 Task: Search one way flight ticket for 3 adults, 3 children in premium economy from San Diego: San Diego International Airport (lindbergh Field) to New Bern: Coastal Carolina Regional Airport (was Craven County Regional) on 5-4-2023. Choice of flights is Frontier. Price is upto 99000. Outbound departure time preference is 12:30.
Action: Mouse moved to (330, 311)
Screenshot: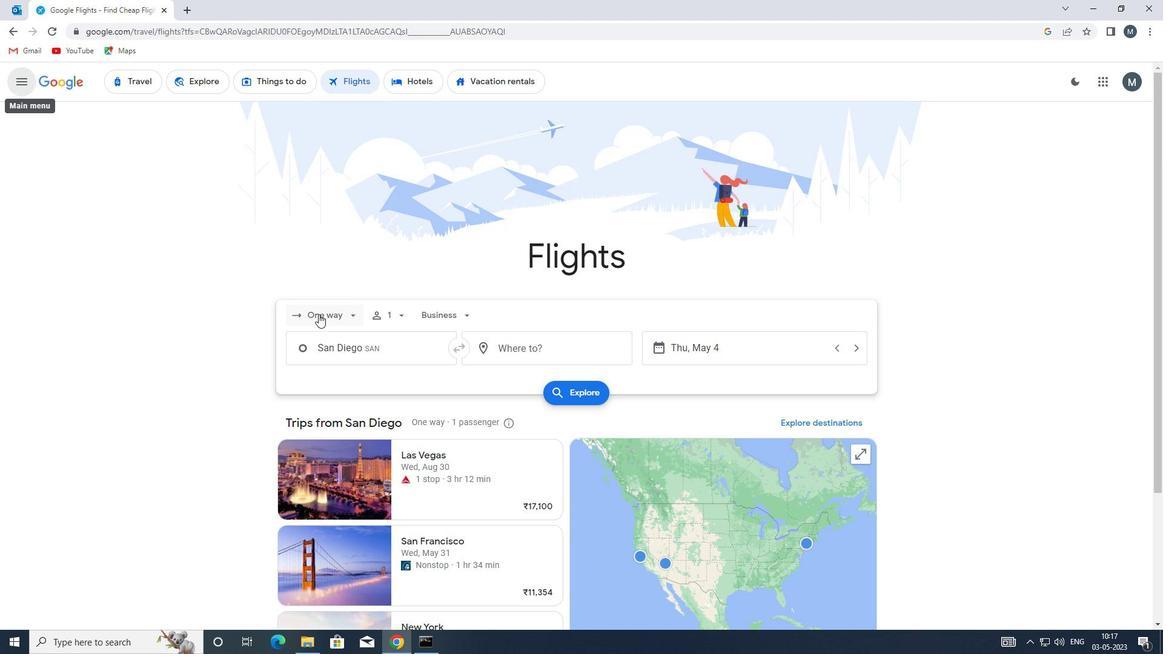 
Action: Mouse pressed left at (330, 311)
Screenshot: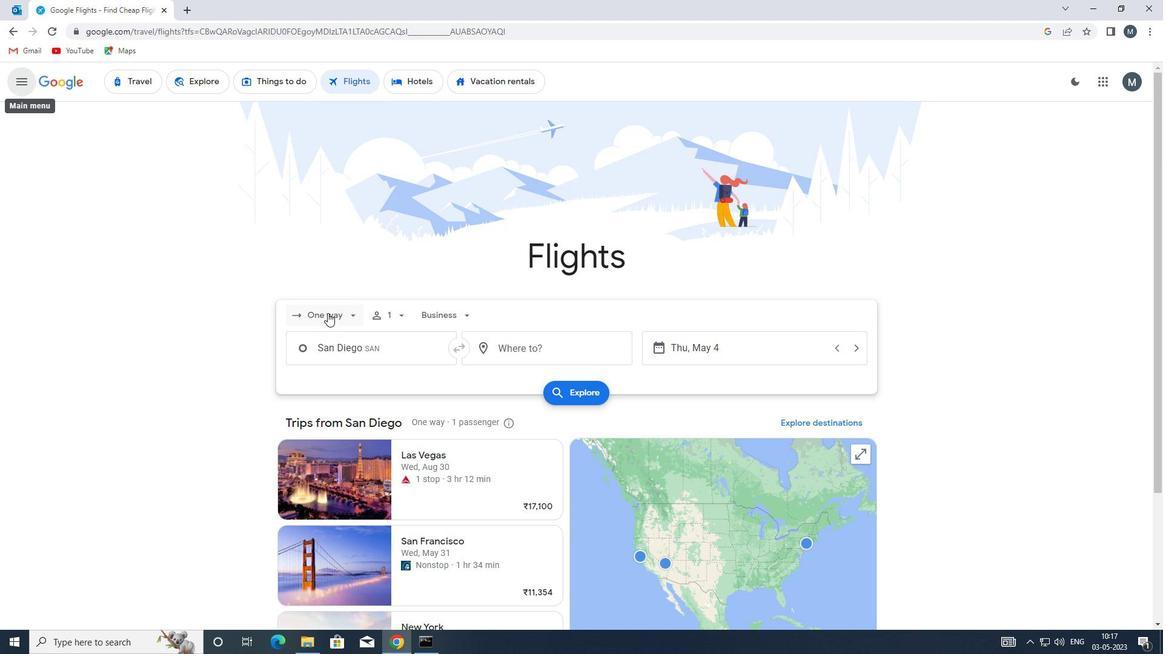 
Action: Mouse moved to (348, 371)
Screenshot: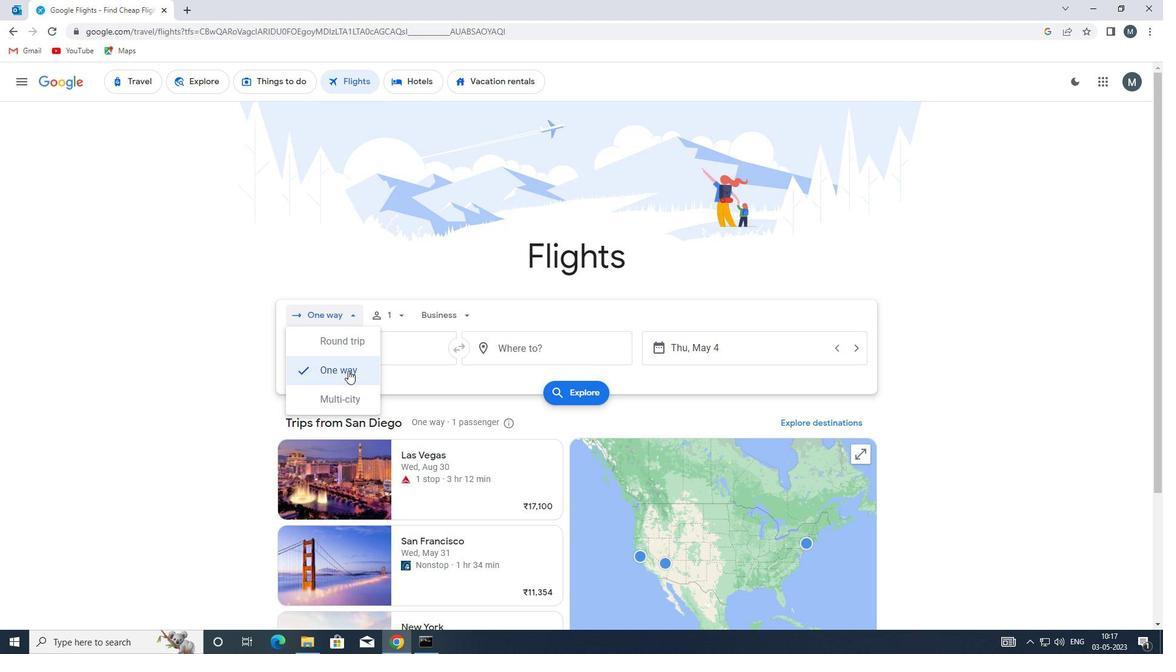 
Action: Mouse pressed left at (348, 371)
Screenshot: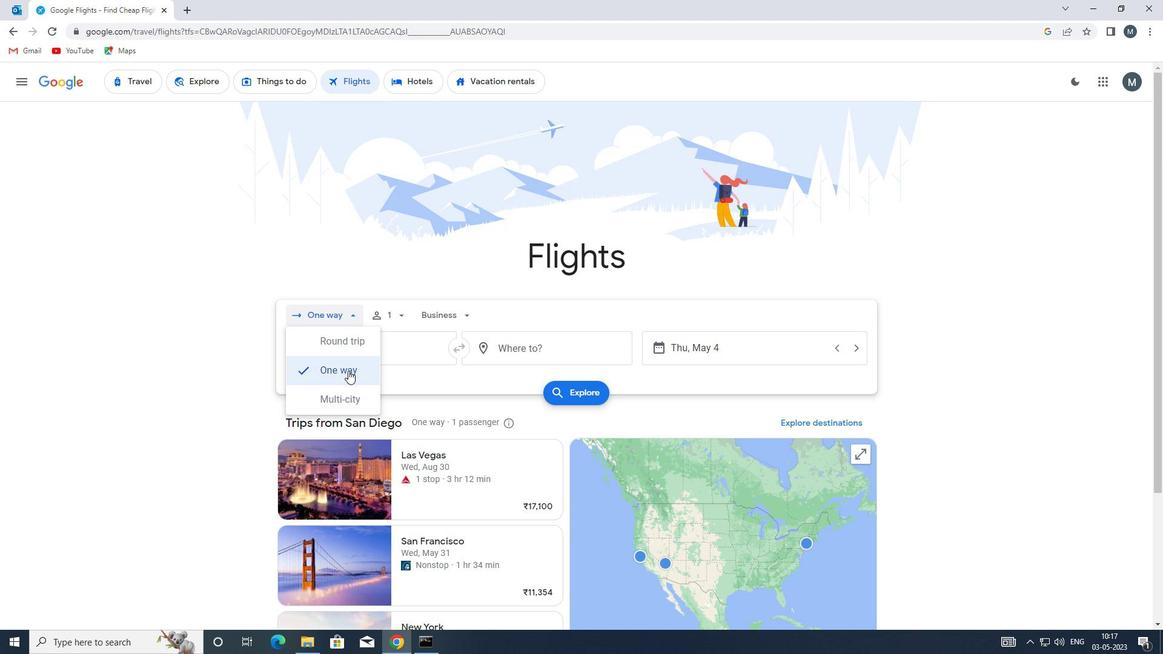 
Action: Mouse moved to (394, 317)
Screenshot: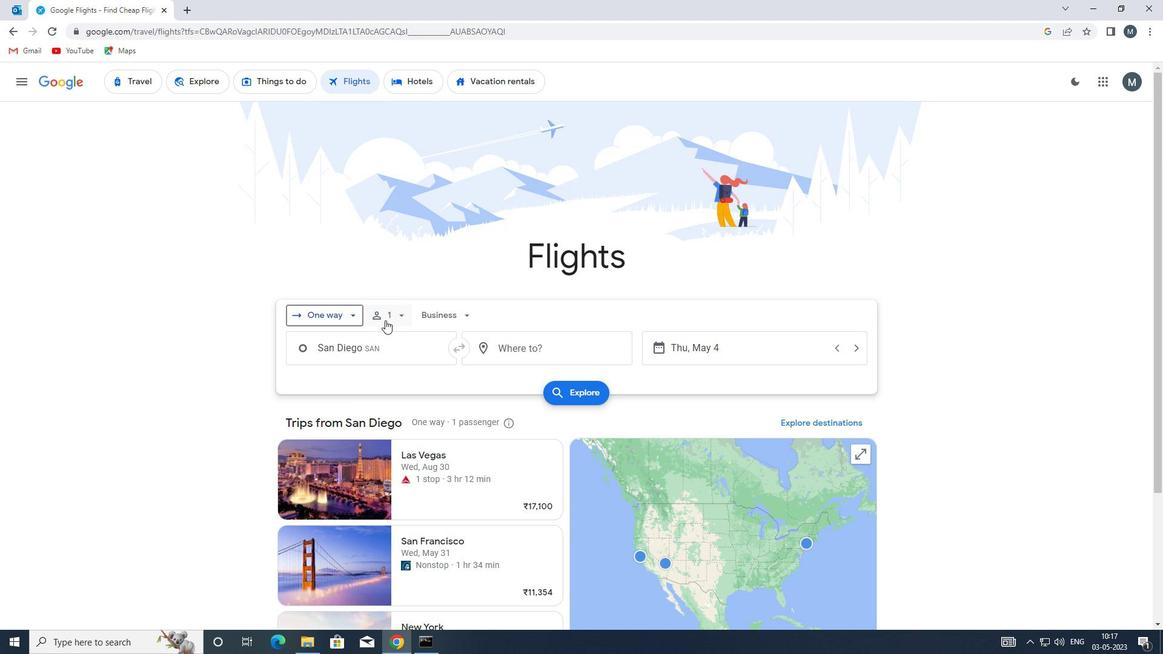 
Action: Mouse pressed left at (394, 317)
Screenshot: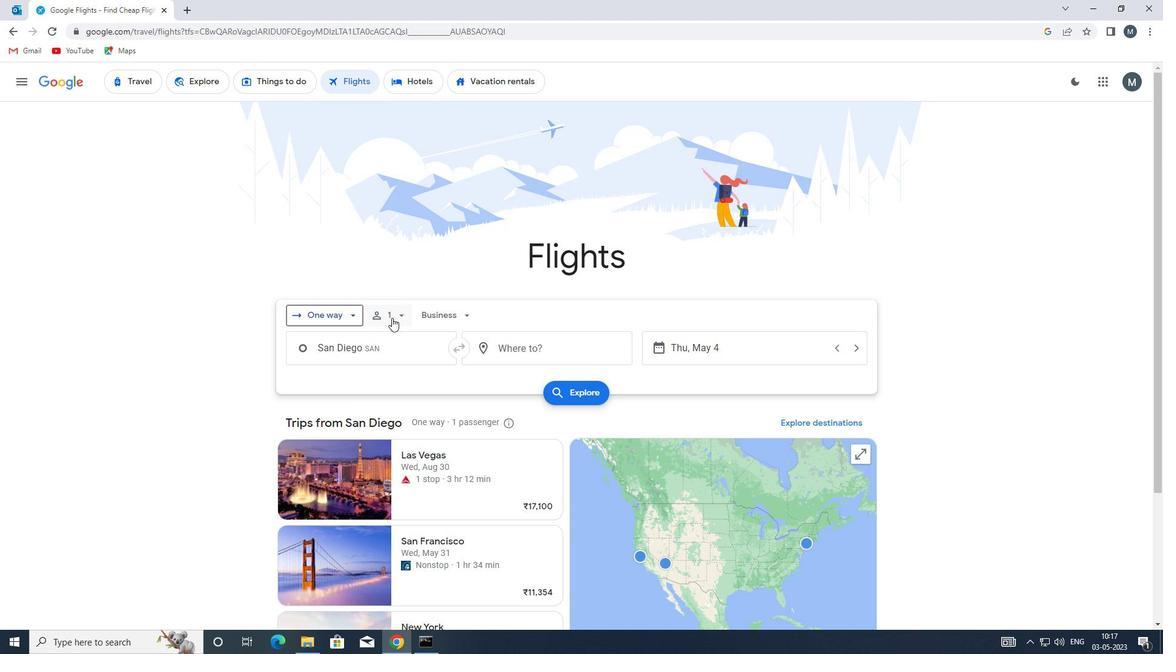
Action: Mouse moved to (492, 348)
Screenshot: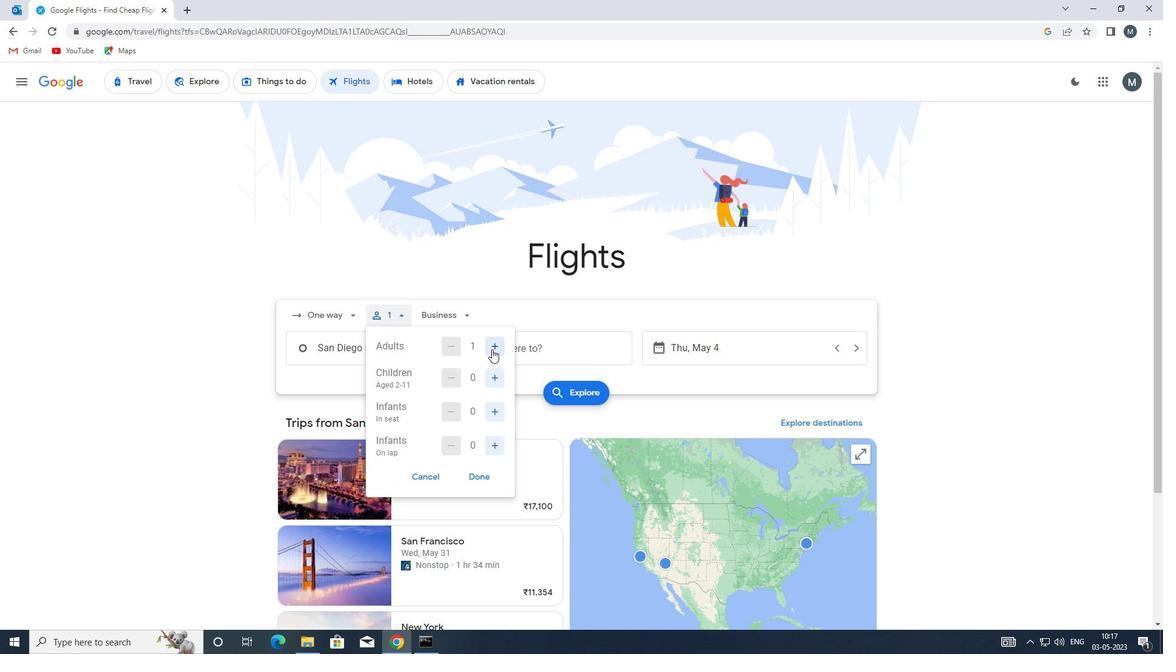 
Action: Mouse pressed left at (492, 348)
Screenshot: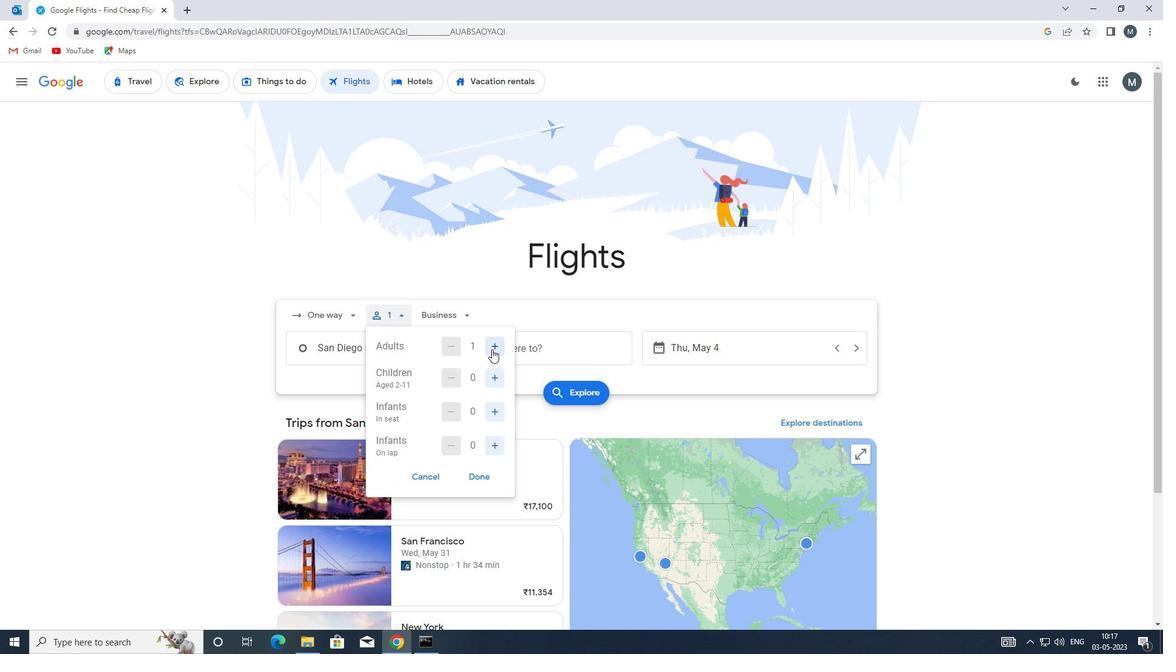 
Action: Mouse pressed left at (492, 348)
Screenshot: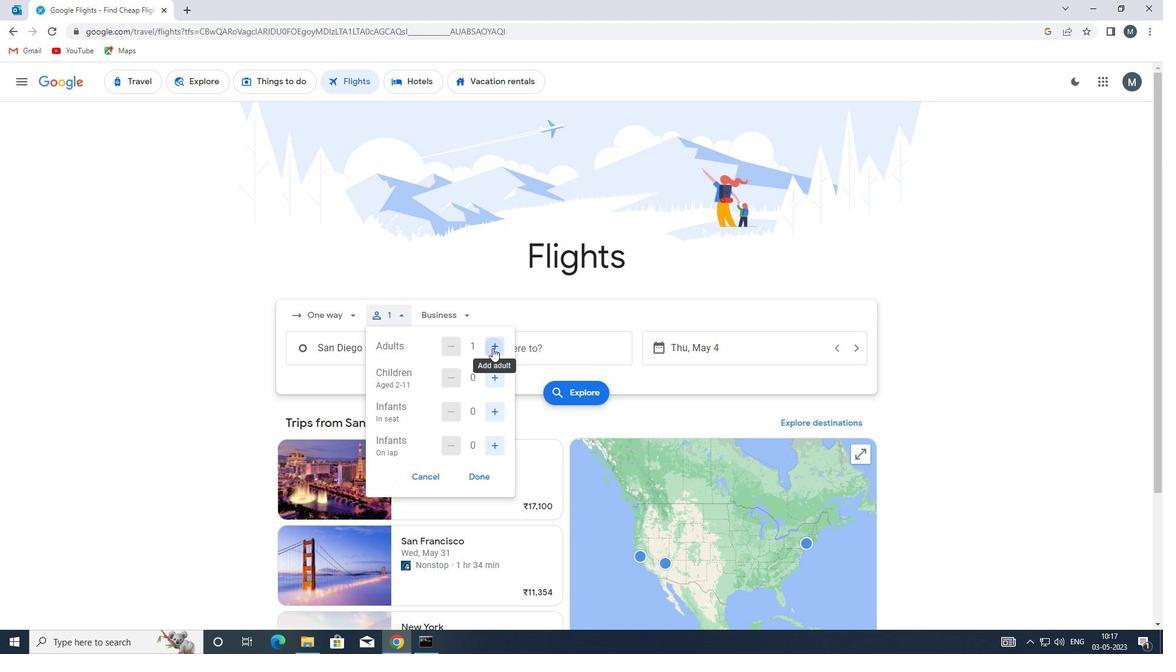 
Action: Mouse moved to (495, 381)
Screenshot: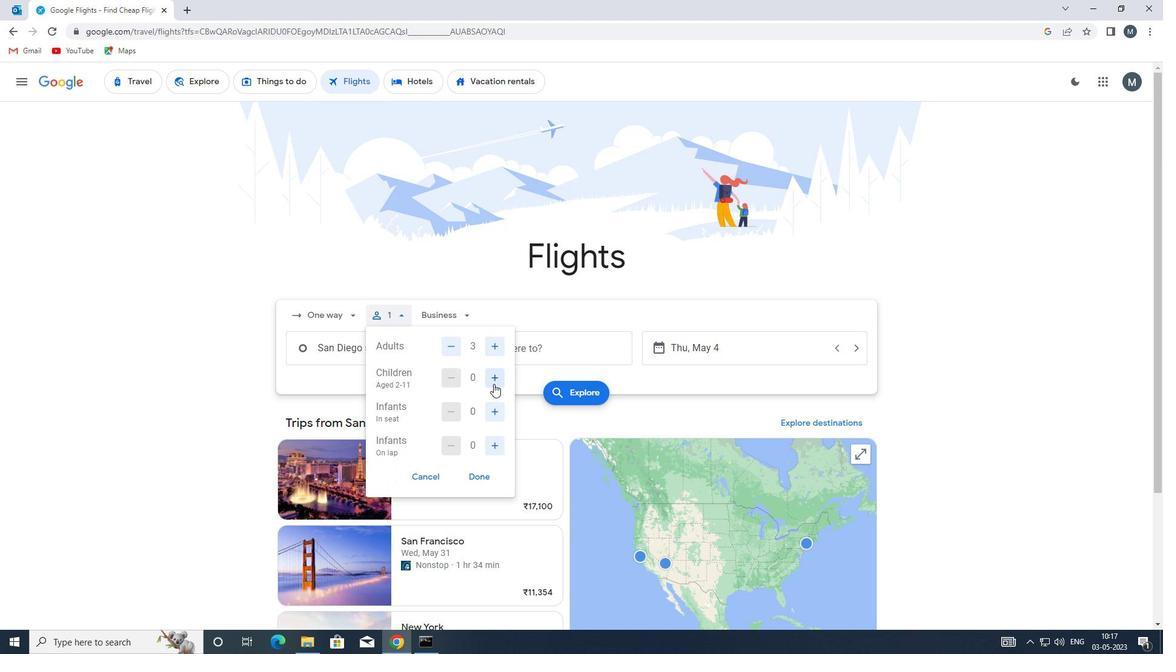 
Action: Mouse pressed left at (495, 381)
Screenshot: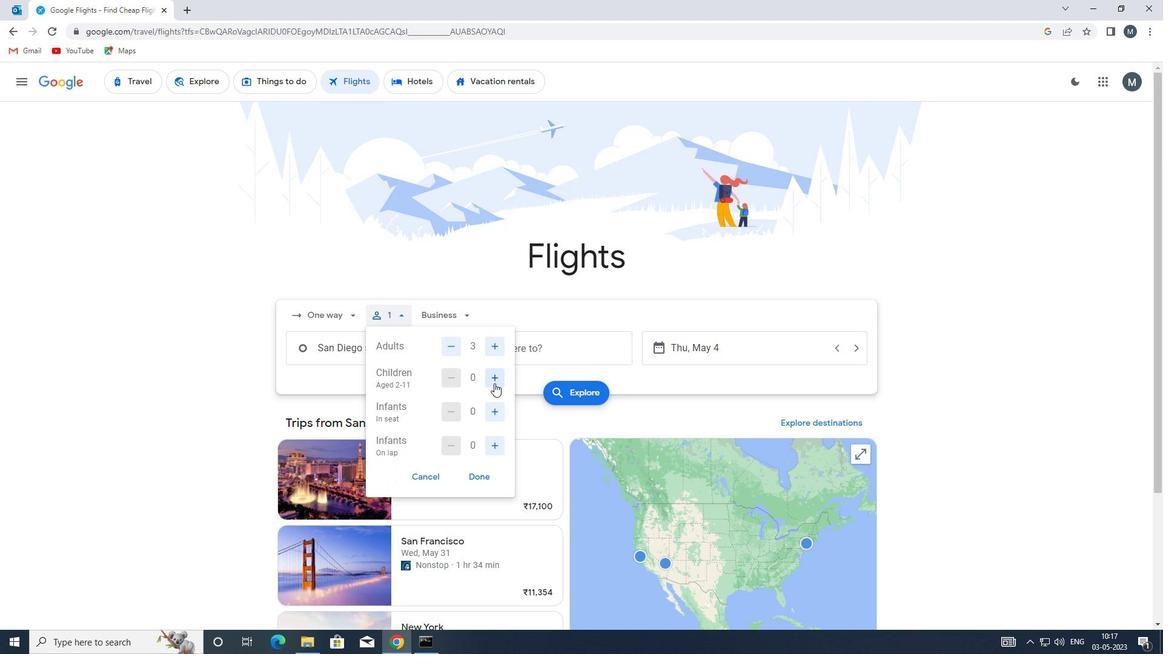 
Action: Mouse moved to (495, 380)
Screenshot: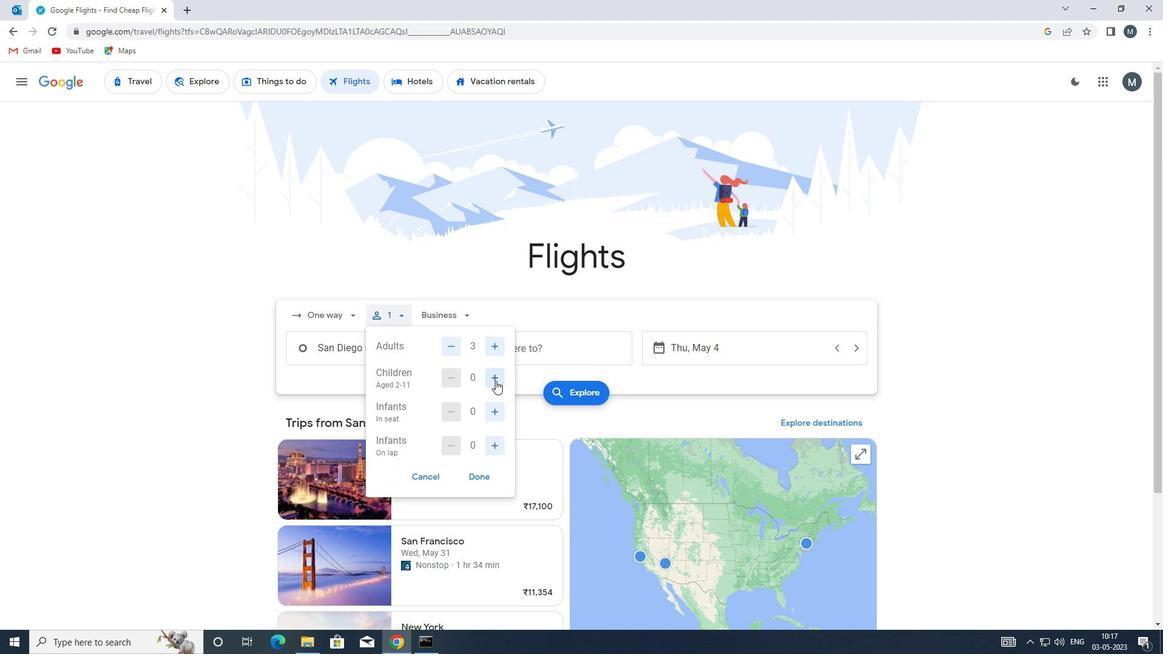 
Action: Mouse pressed left at (495, 380)
Screenshot: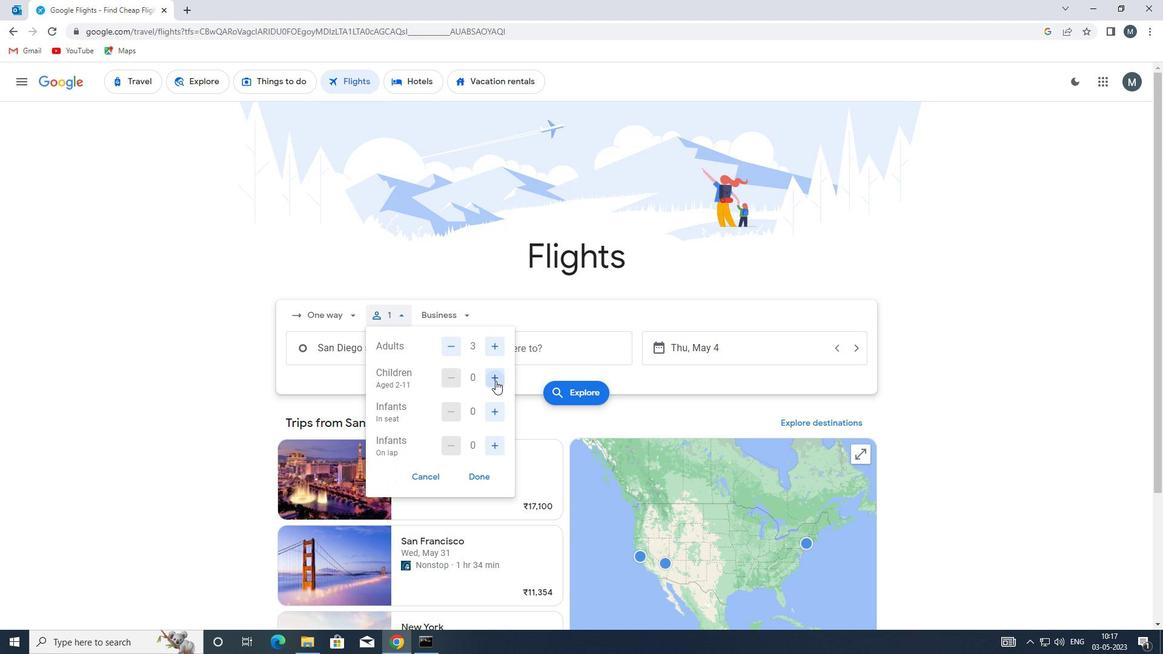 
Action: Mouse pressed left at (495, 380)
Screenshot: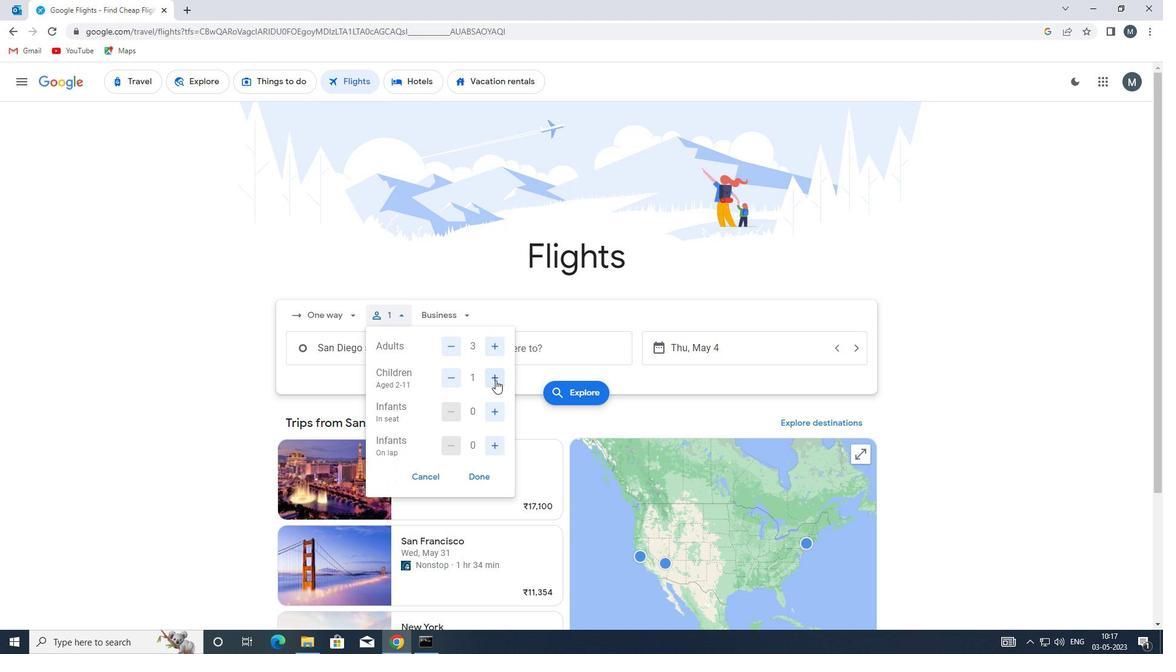 
Action: Mouse moved to (483, 482)
Screenshot: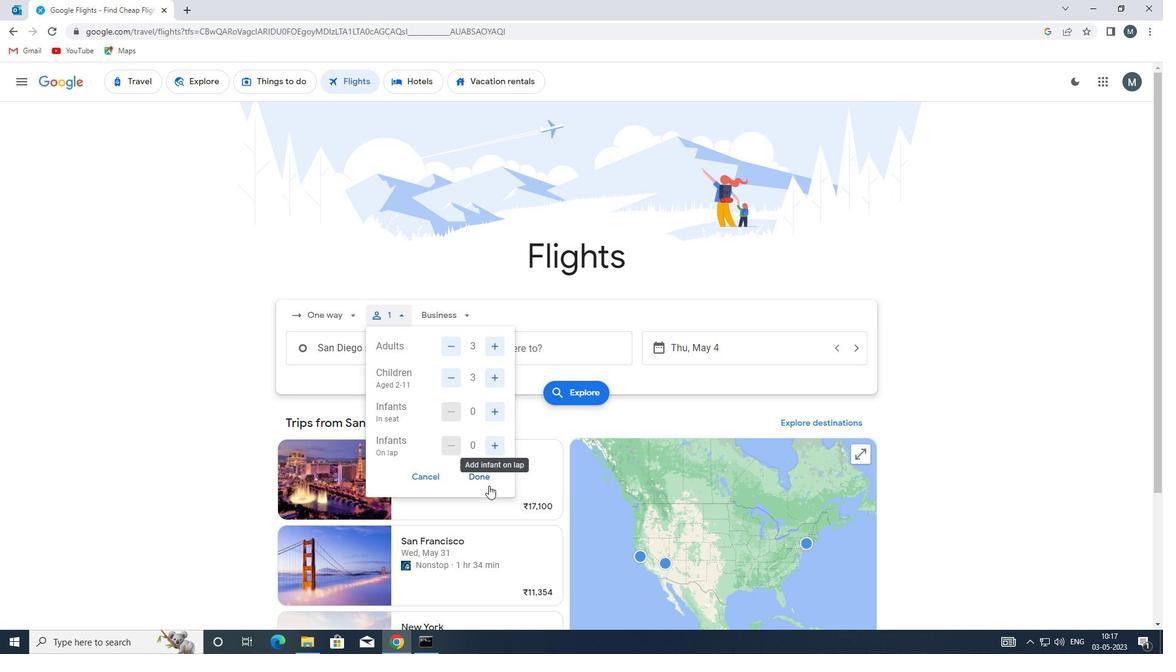
Action: Mouse pressed left at (483, 482)
Screenshot: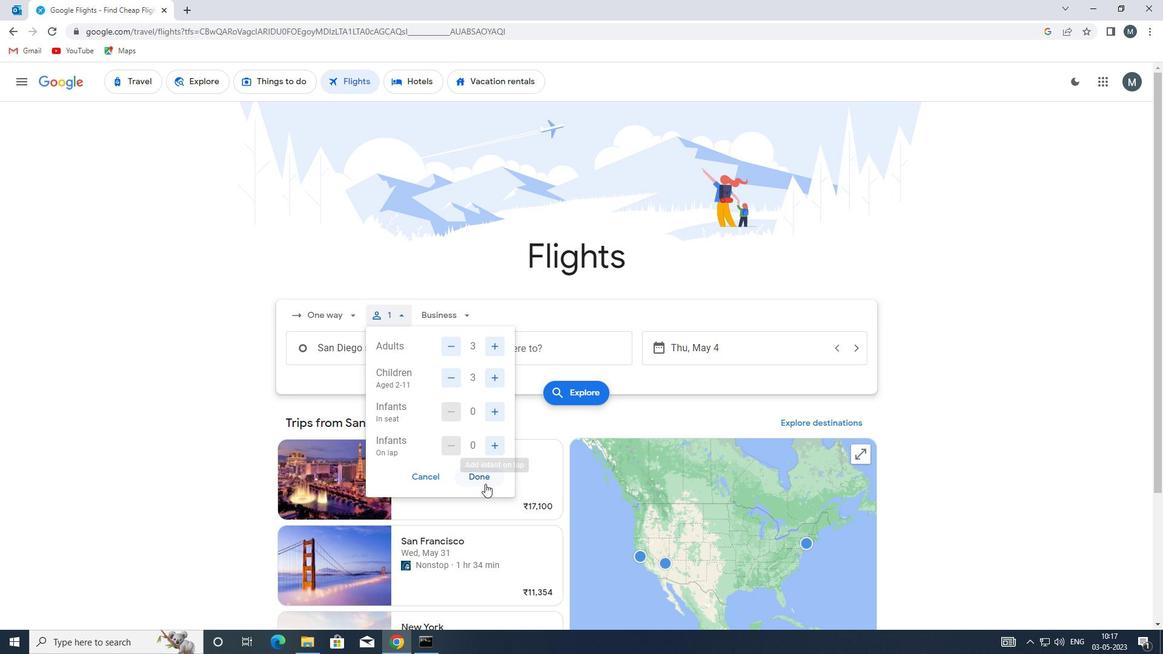 
Action: Mouse moved to (440, 312)
Screenshot: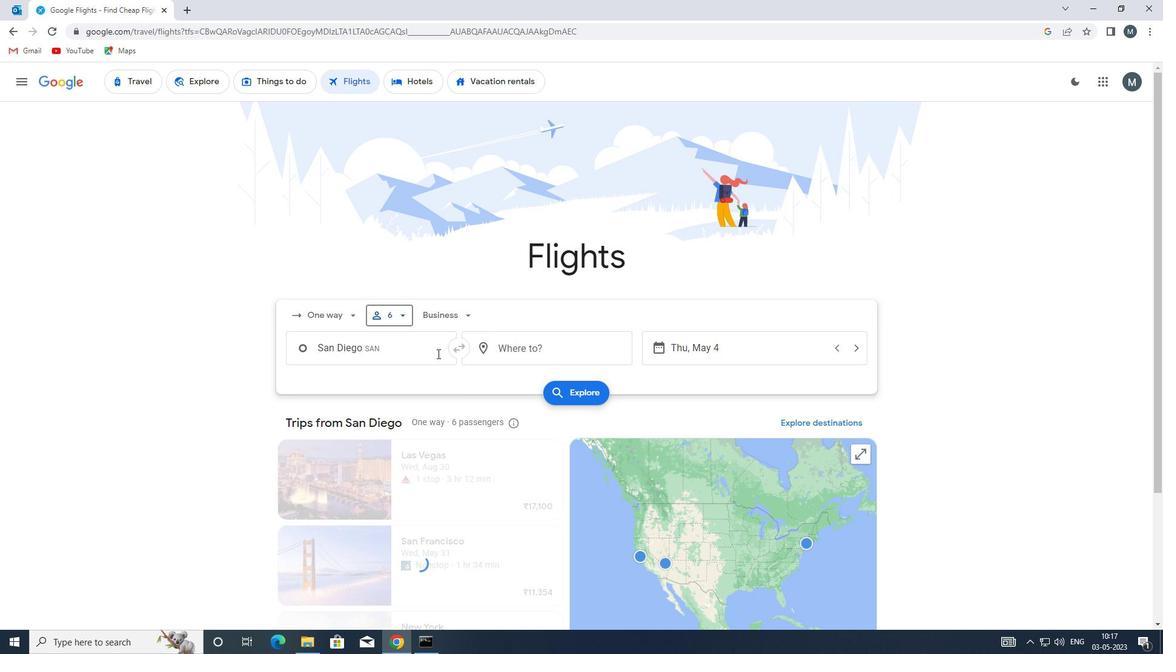 
Action: Mouse pressed left at (440, 312)
Screenshot: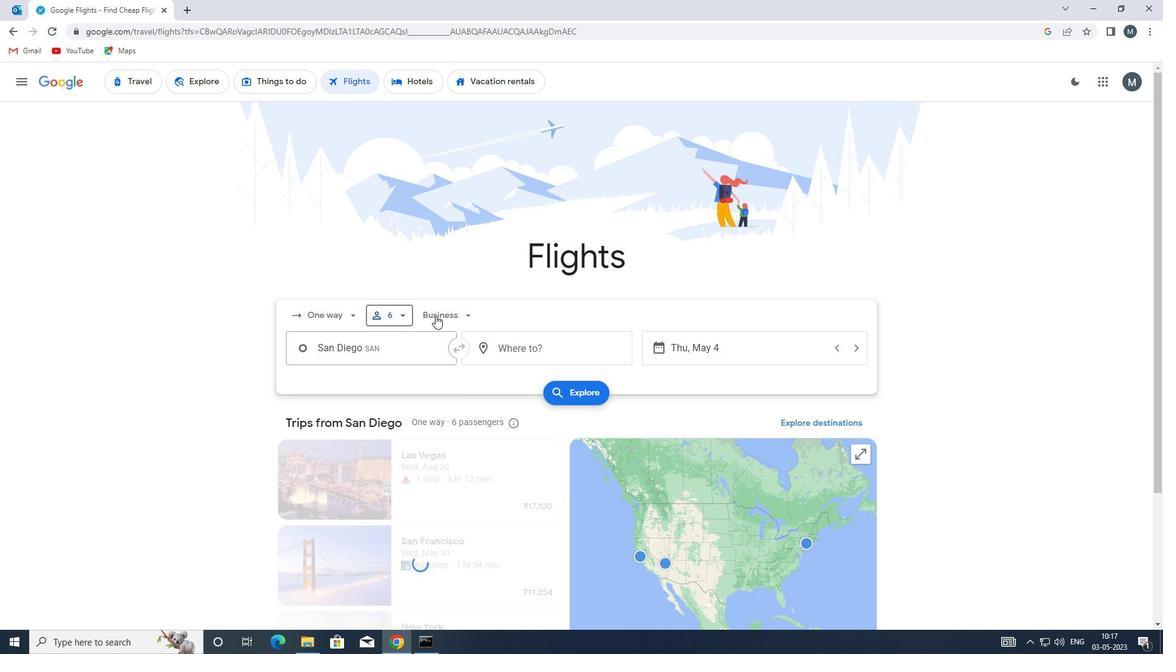 
Action: Mouse moved to (472, 372)
Screenshot: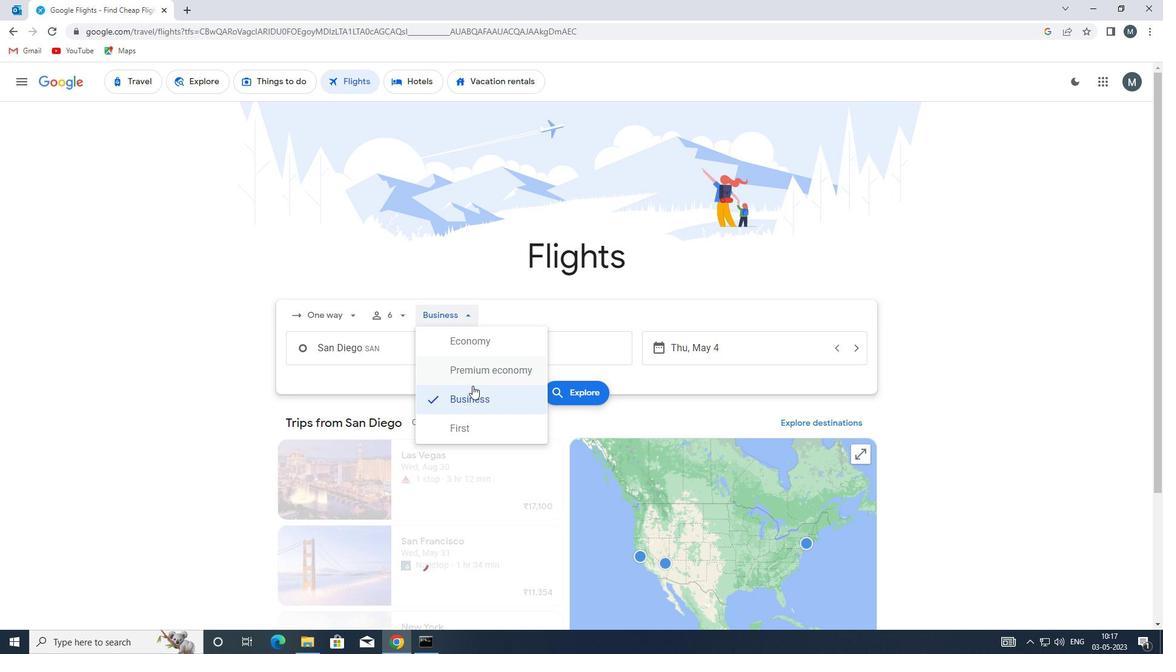 
Action: Mouse pressed left at (472, 372)
Screenshot: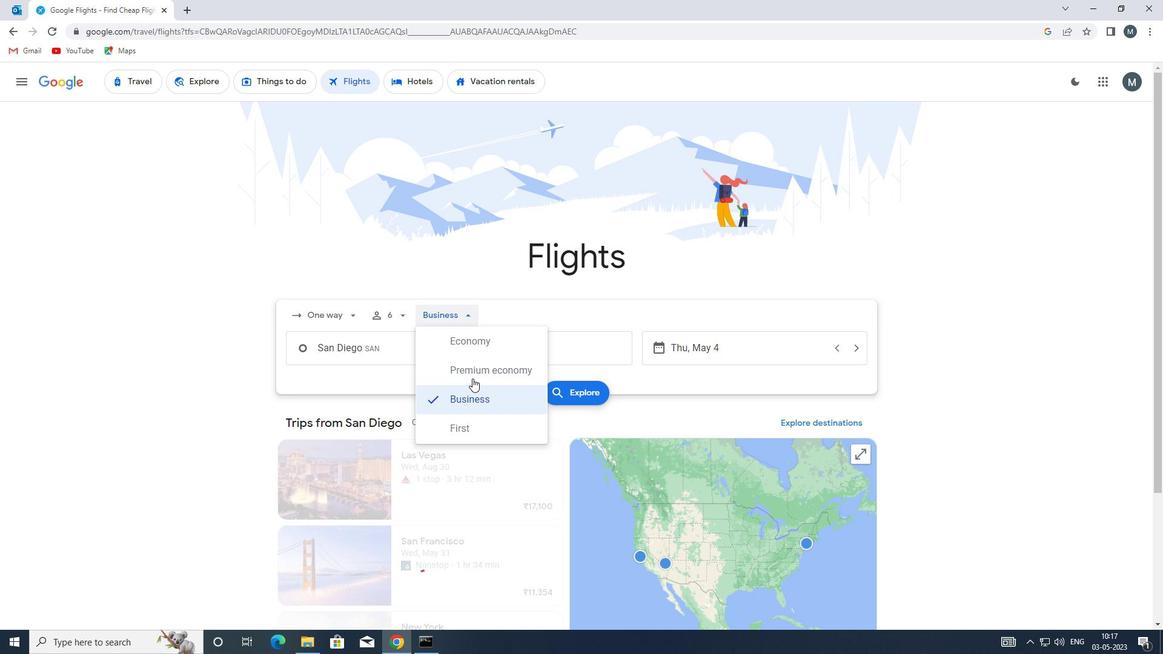 
Action: Mouse moved to (390, 352)
Screenshot: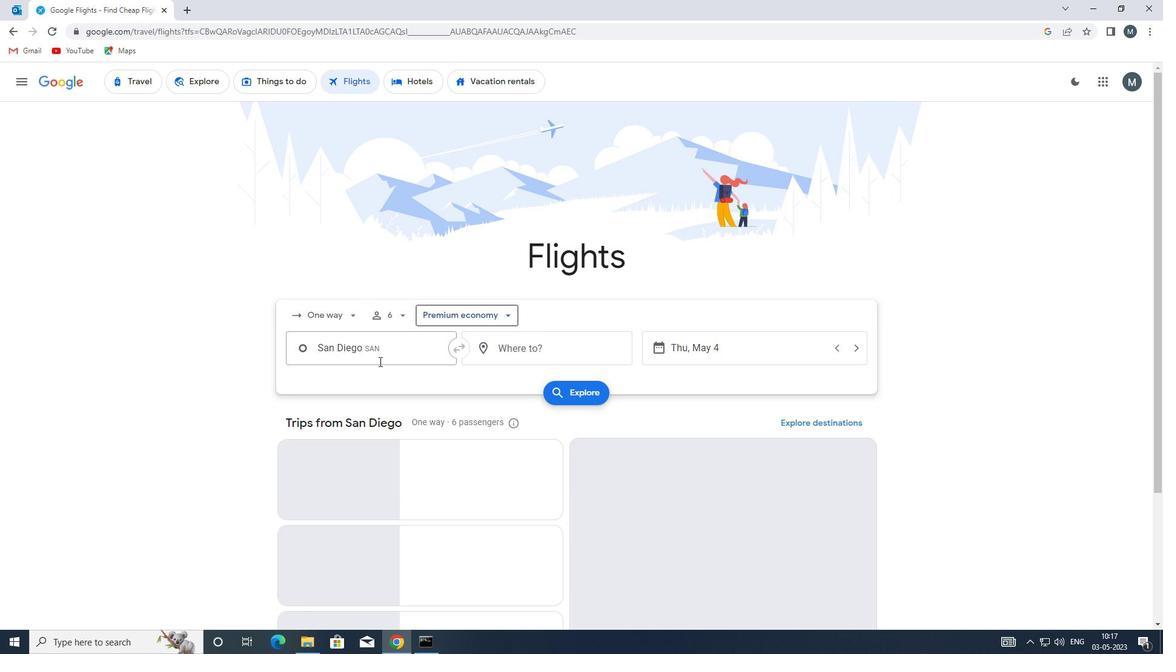 
Action: Mouse pressed left at (390, 352)
Screenshot: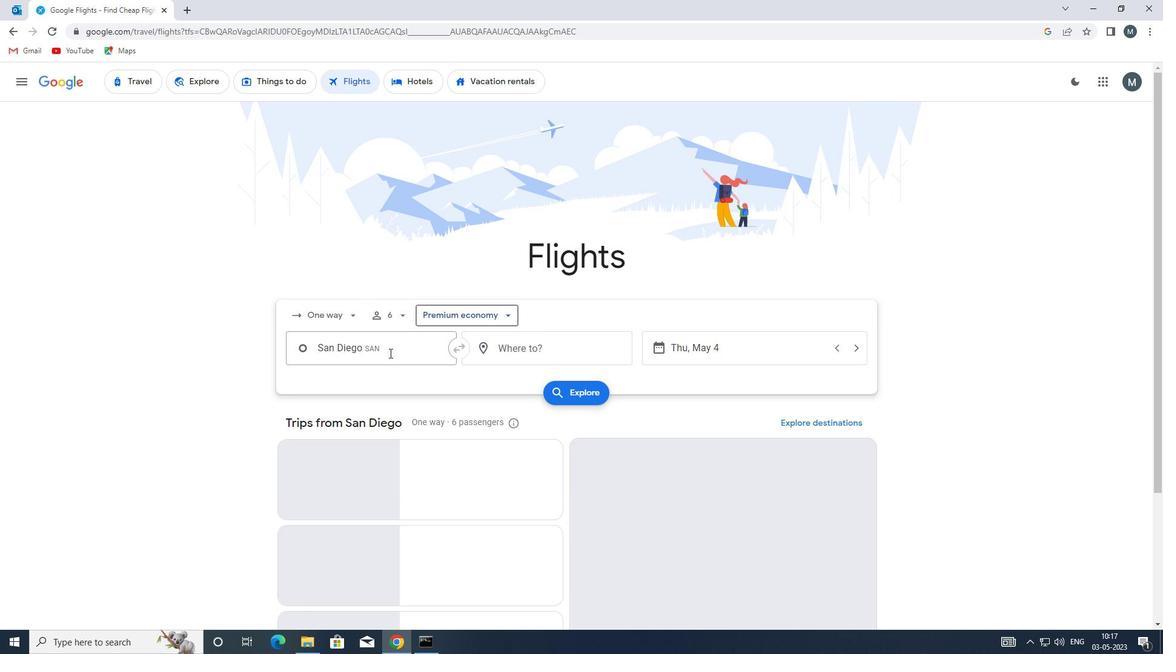
Action: Key pressed <Key.enter>
Screenshot: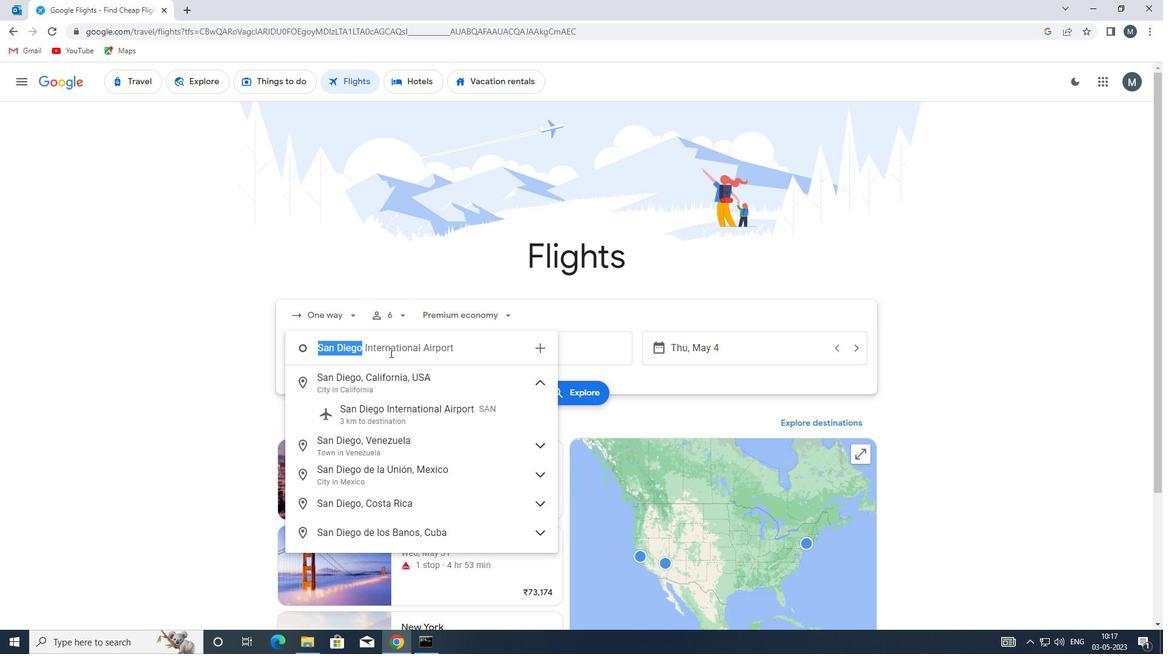 
Action: Mouse moved to (511, 350)
Screenshot: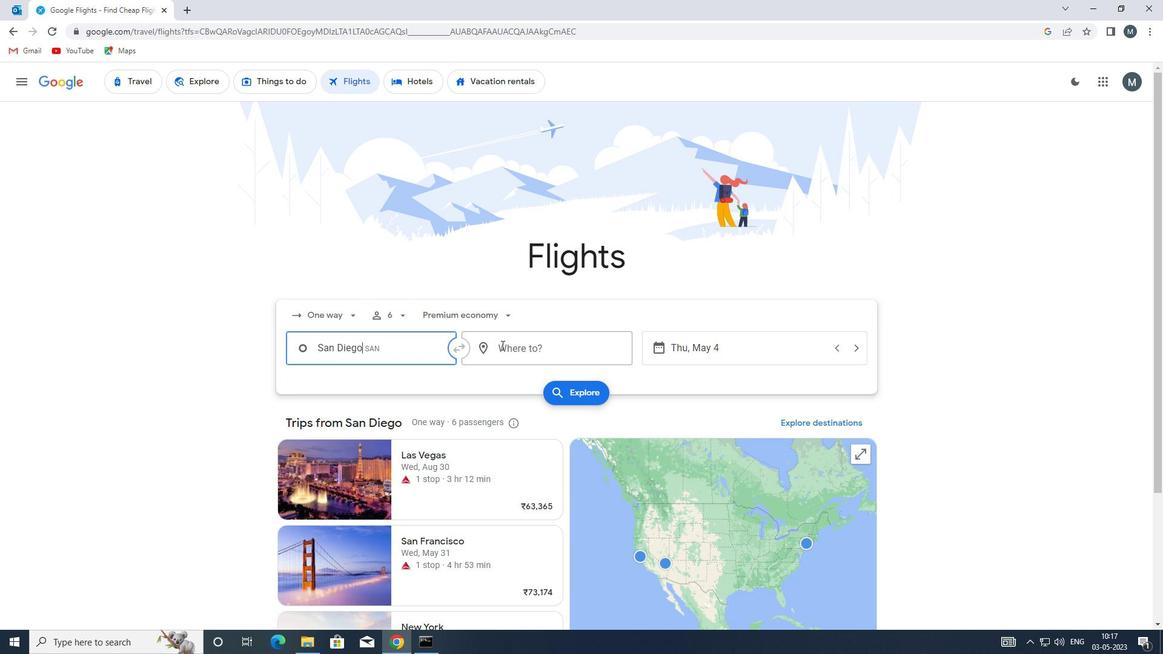 
Action: Mouse pressed left at (511, 350)
Screenshot: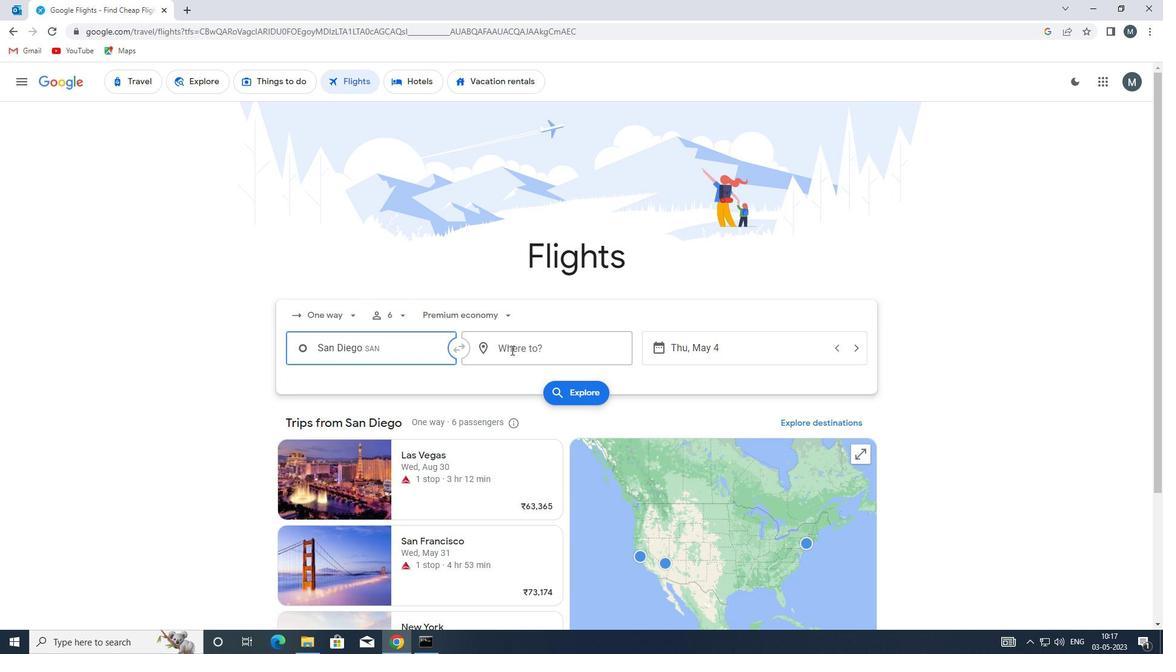 
Action: Mouse moved to (511, 350)
Screenshot: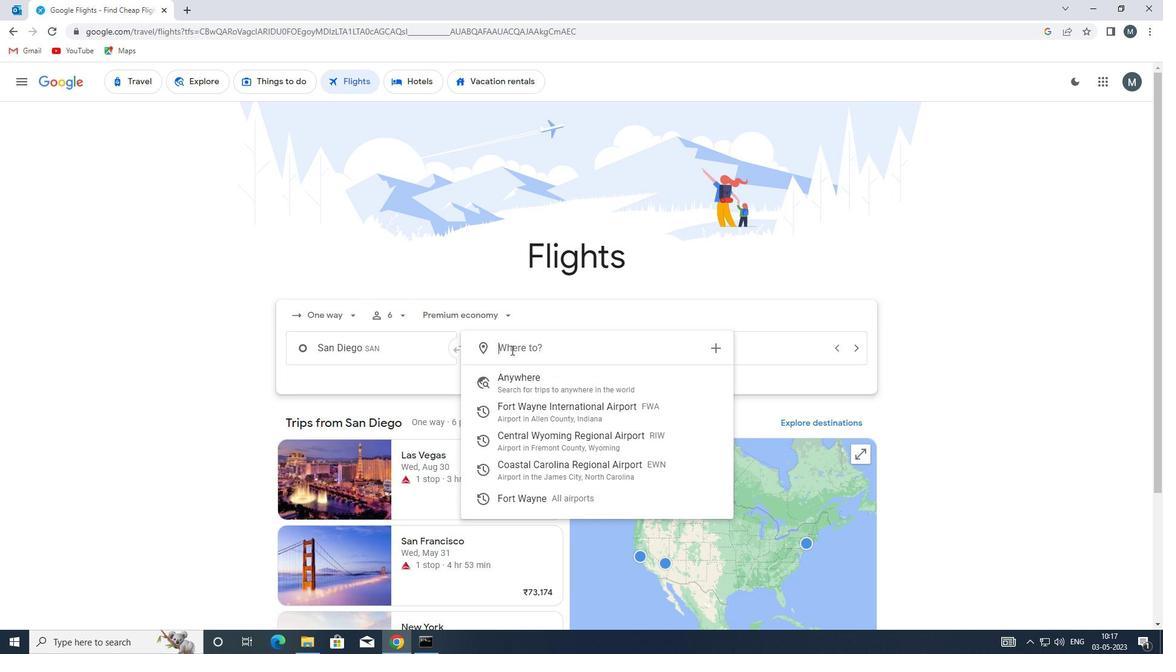 
Action: Key pressed ewn
Screenshot: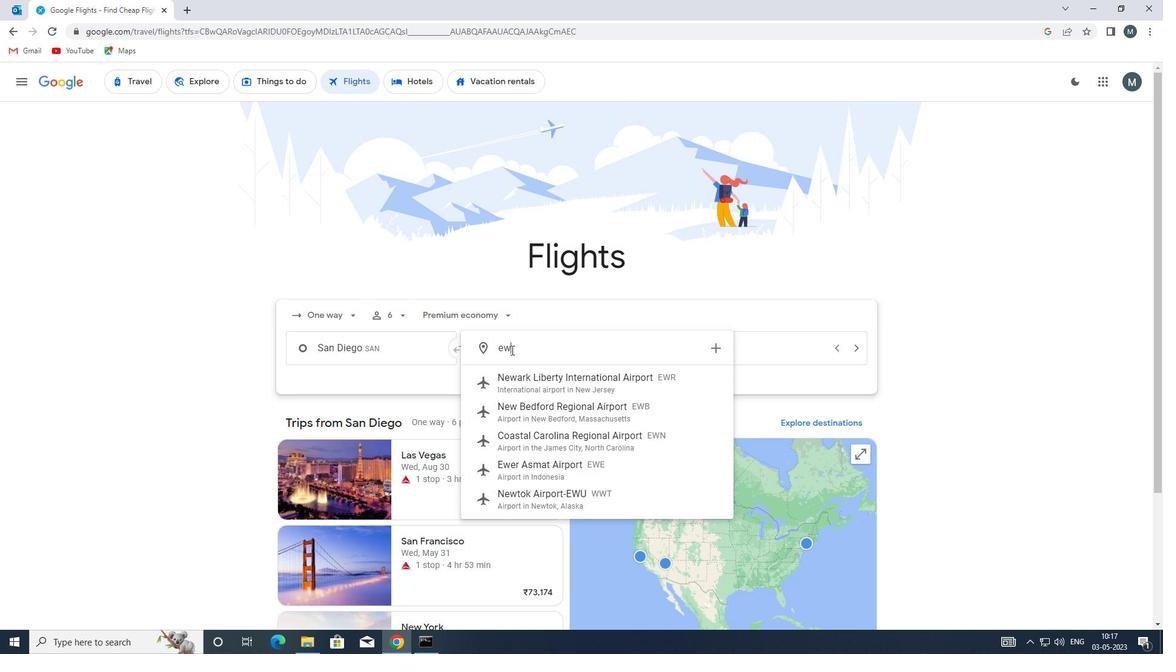 
Action: Mouse moved to (588, 389)
Screenshot: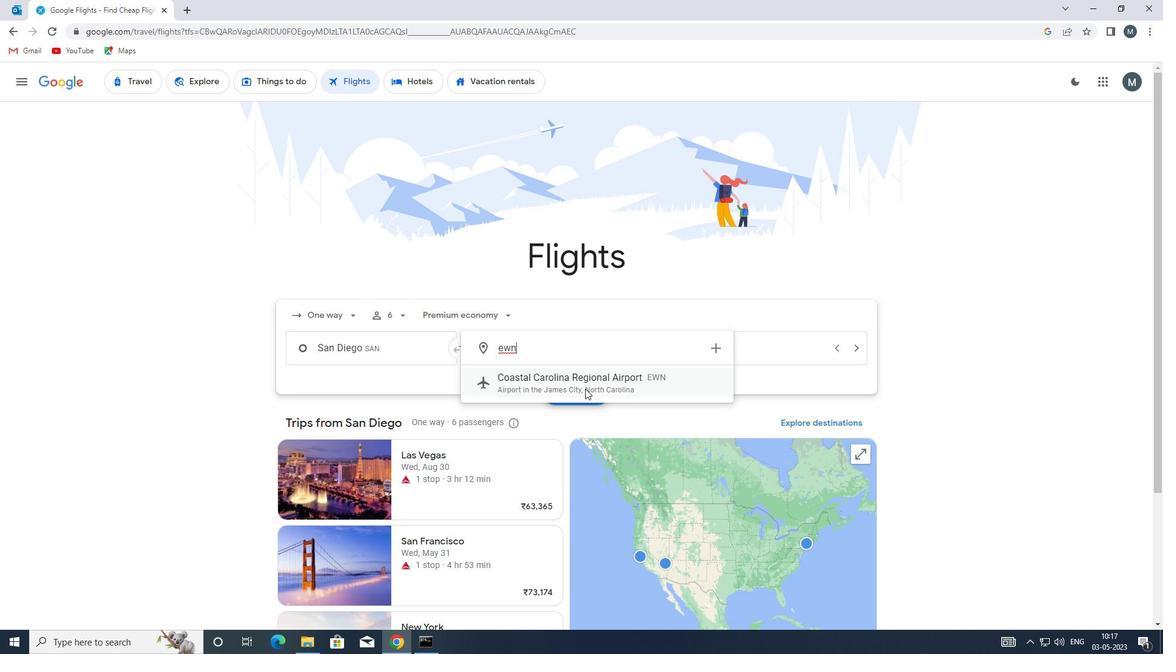 
Action: Mouse pressed left at (588, 389)
Screenshot: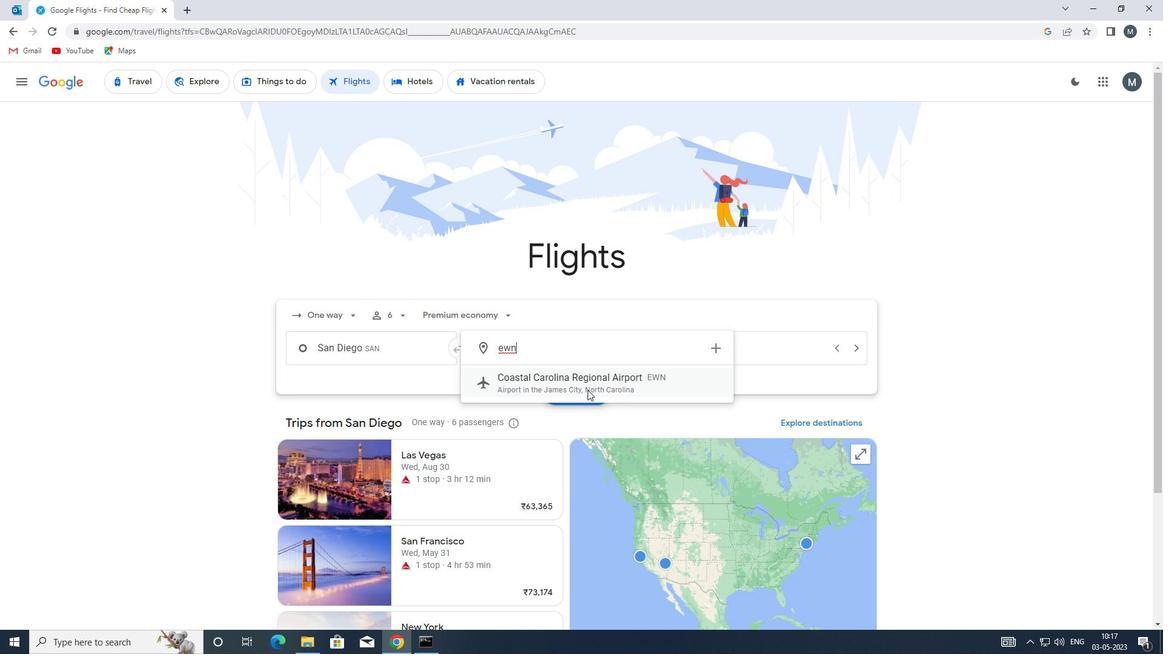 
Action: Mouse moved to (695, 345)
Screenshot: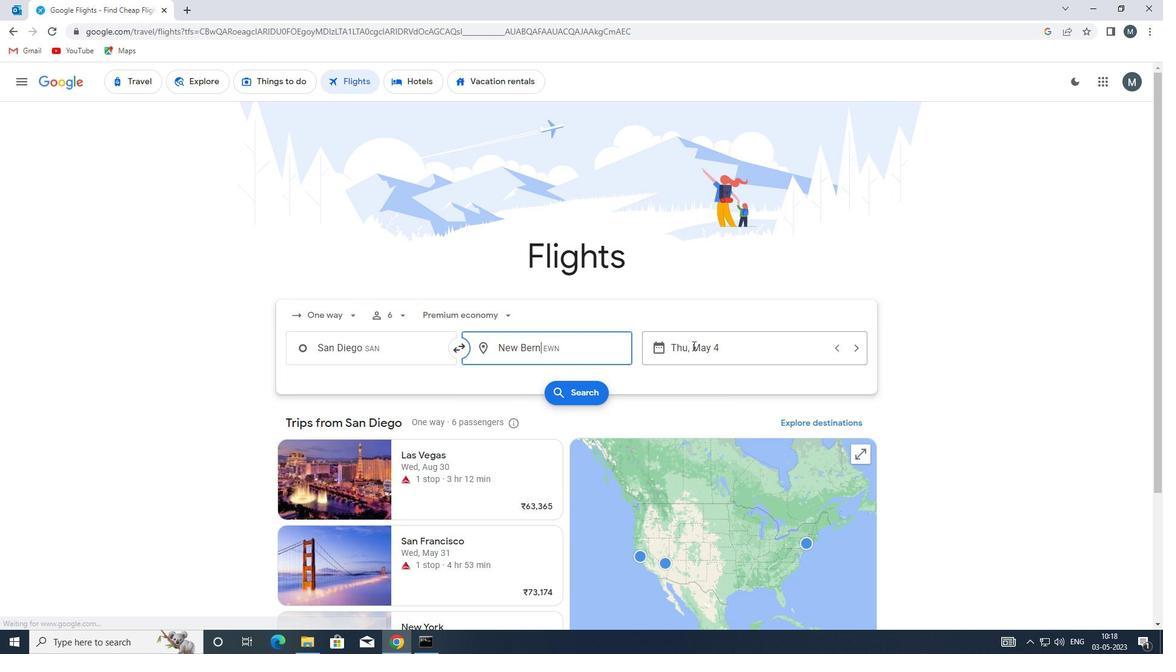 
Action: Mouse pressed left at (695, 345)
Screenshot: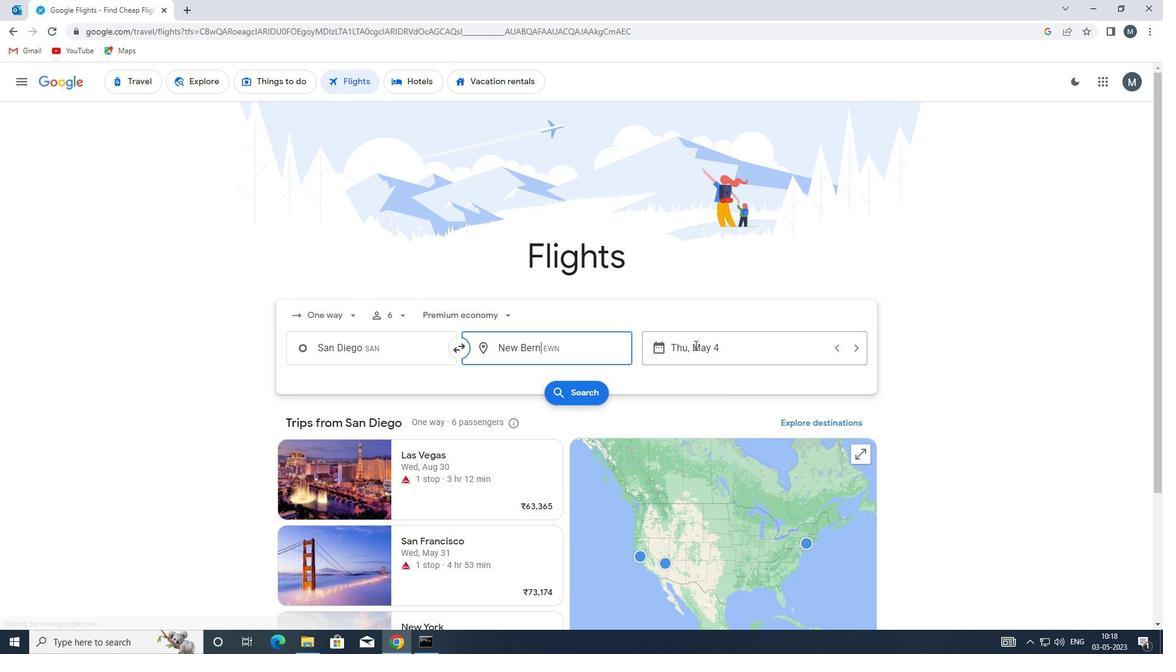 
Action: Mouse moved to (555, 414)
Screenshot: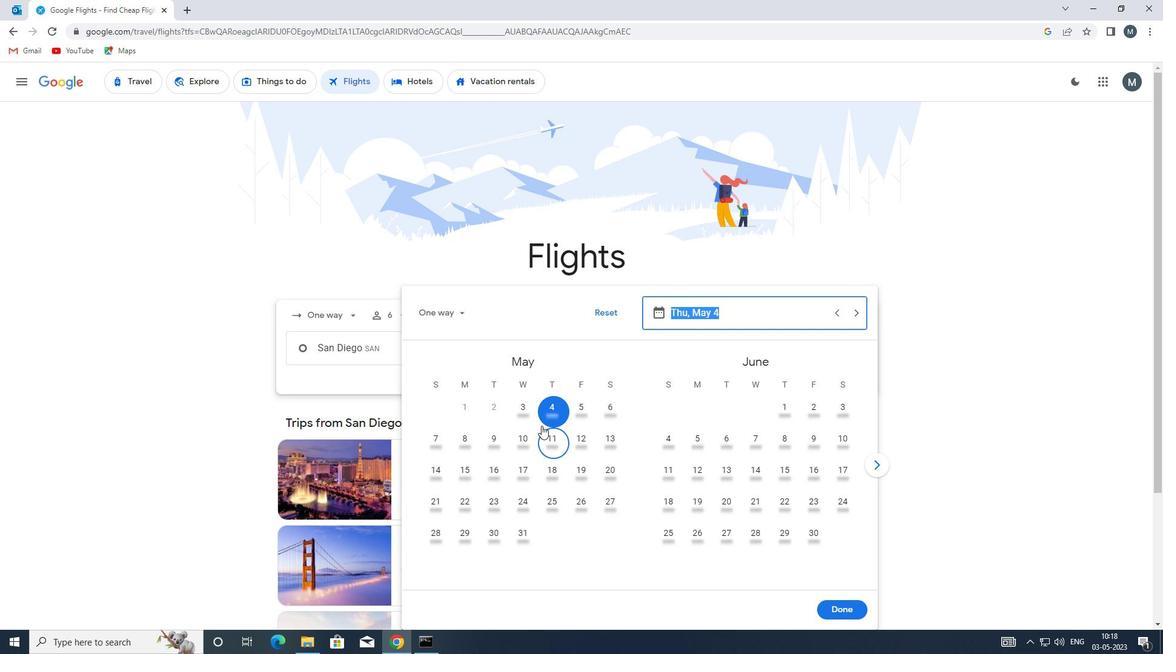 
Action: Mouse pressed left at (555, 414)
Screenshot: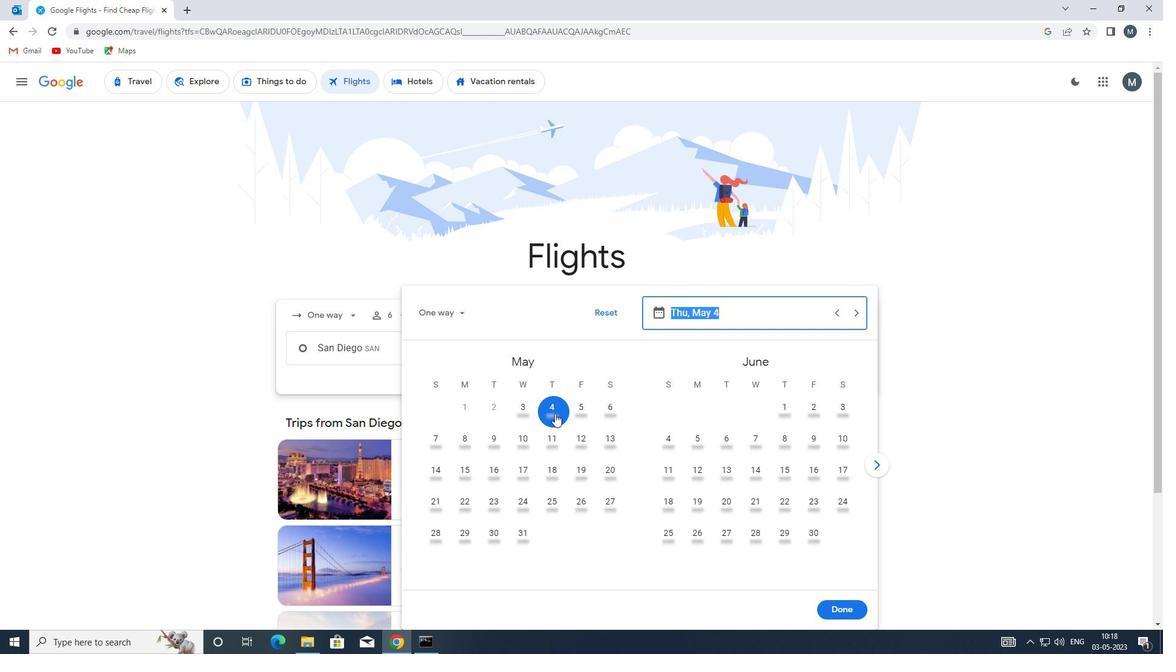 
Action: Mouse moved to (846, 603)
Screenshot: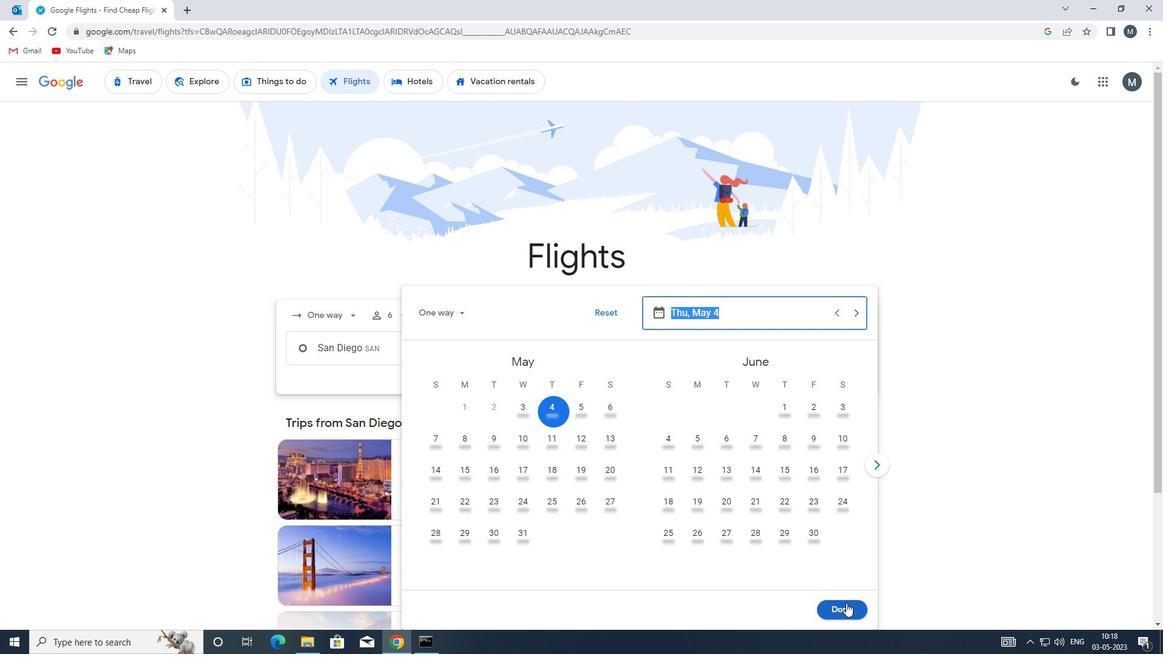 
Action: Mouse pressed left at (846, 603)
Screenshot: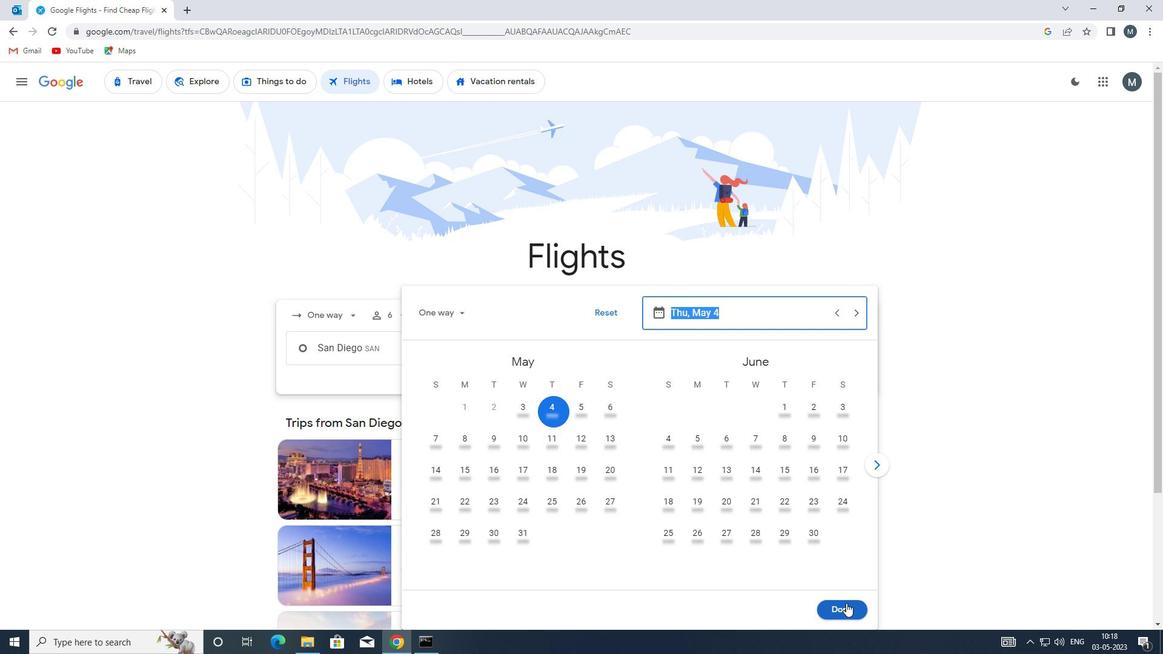 
Action: Mouse moved to (576, 397)
Screenshot: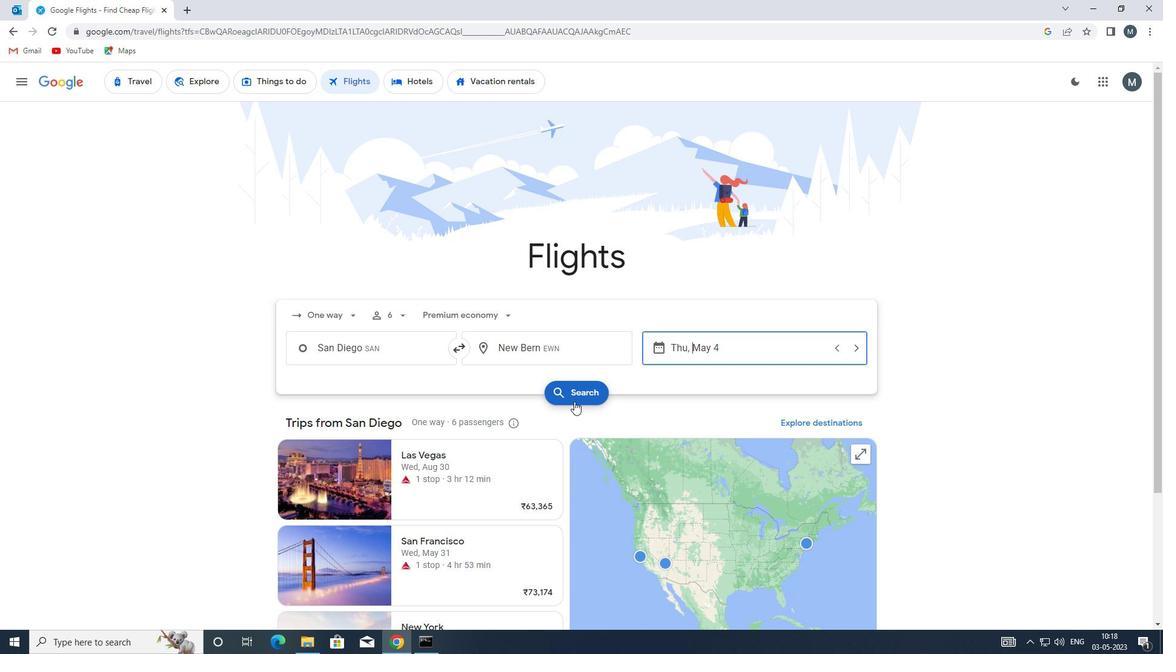 
Action: Mouse pressed left at (576, 397)
Screenshot: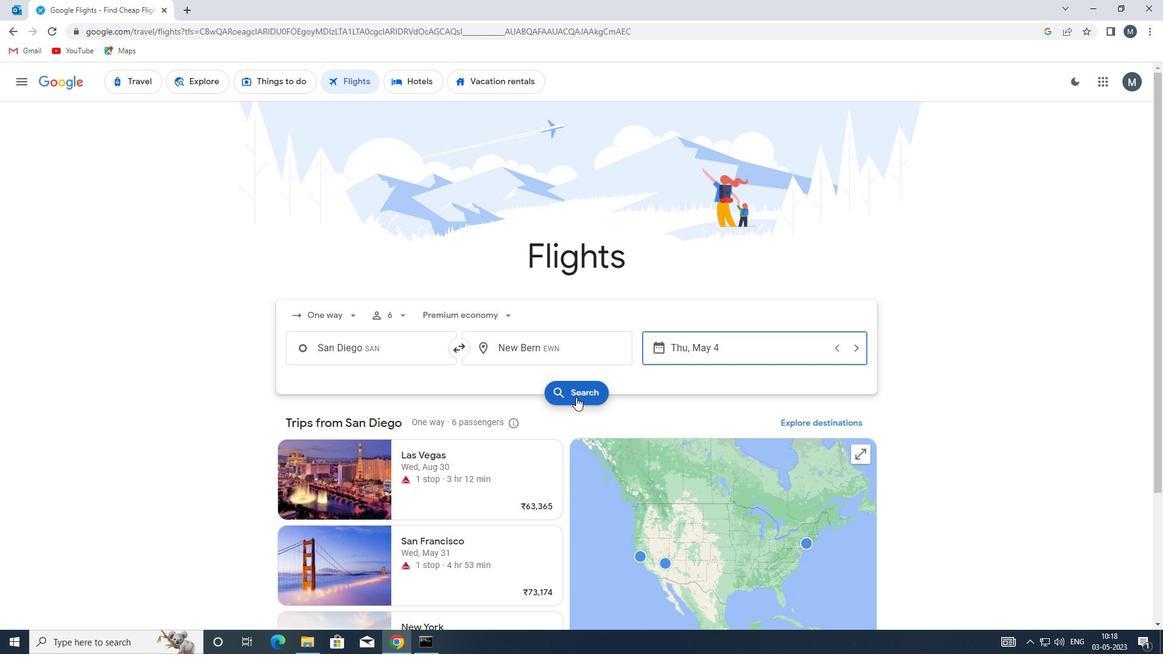 
Action: Mouse moved to (297, 197)
Screenshot: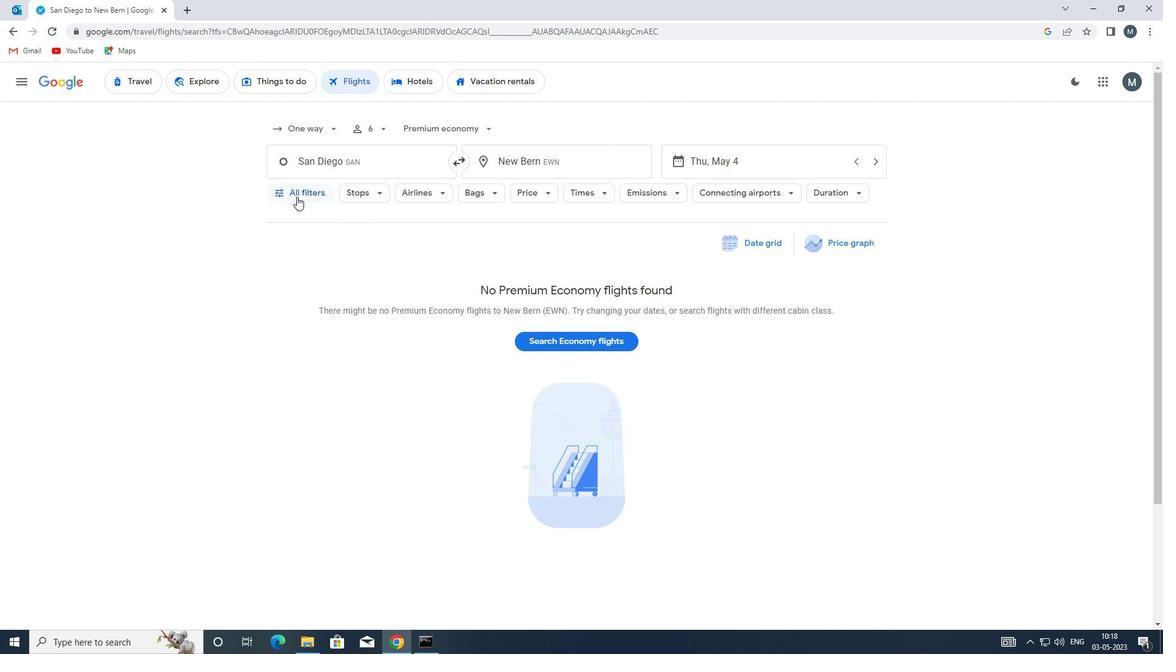 
Action: Mouse pressed left at (297, 197)
Screenshot: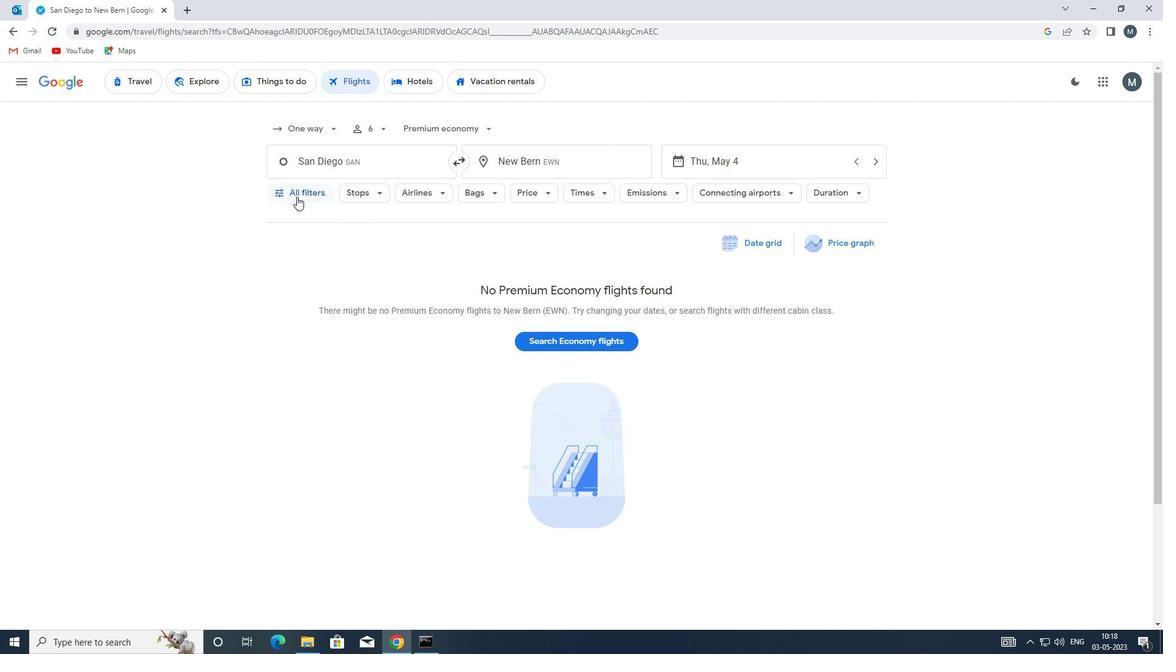 
Action: Mouse moved to (353, 326)
Screenshot: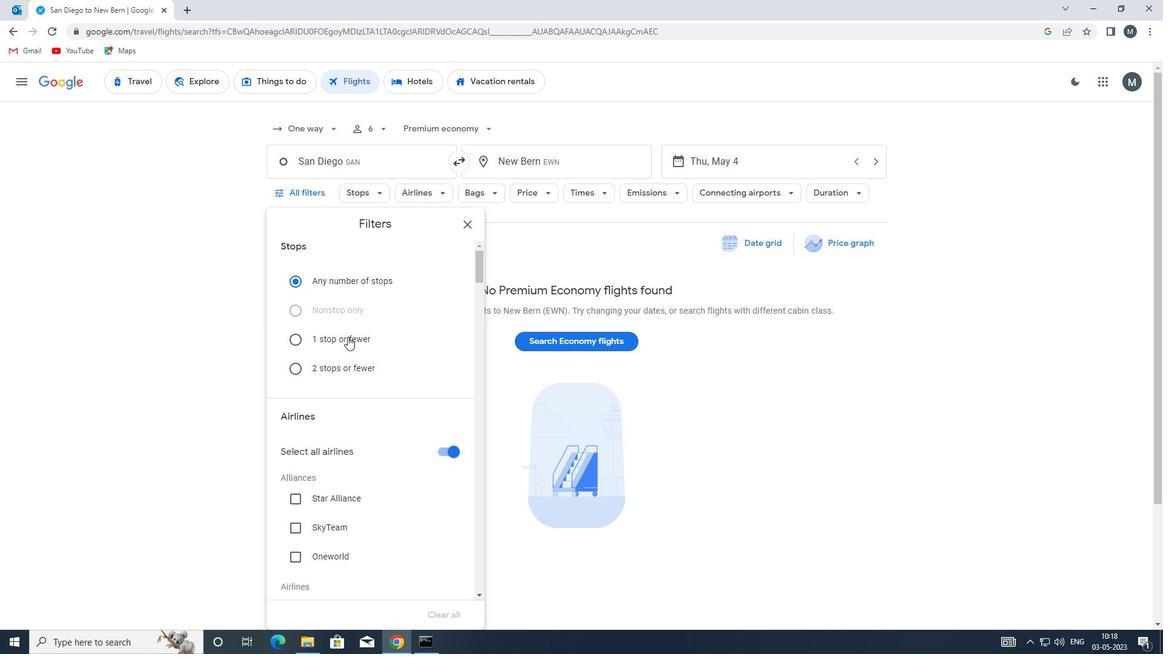 
Action: Mouse scrolled (353, 325) with delta (0, 0)
Screenshot: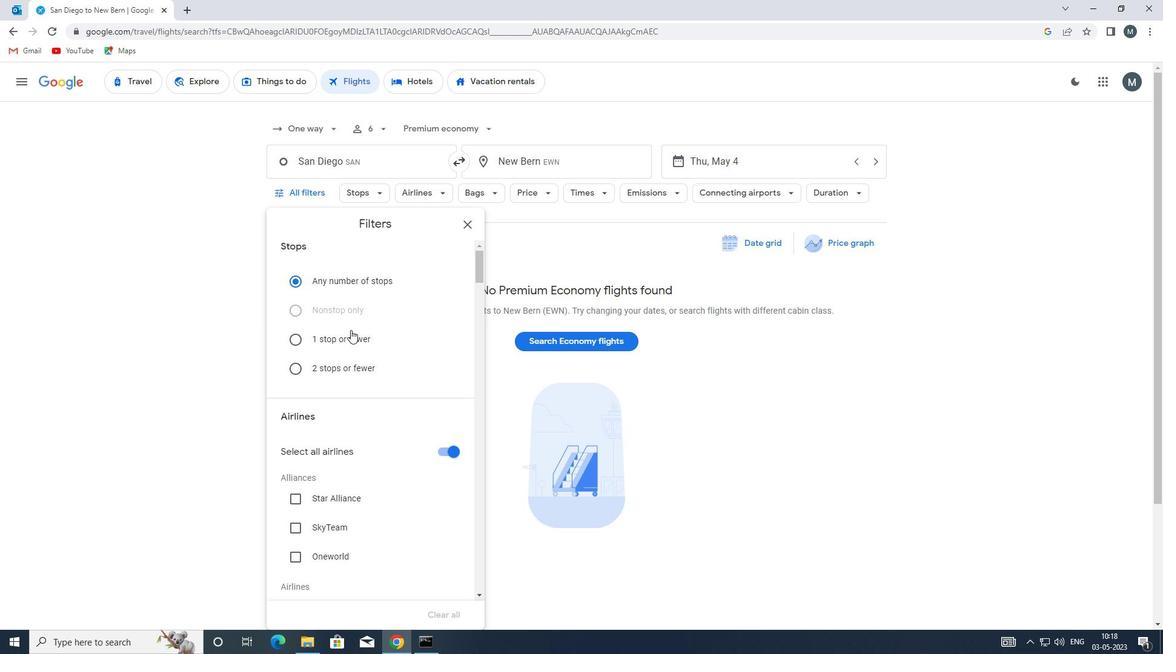 
Action: Mouse scrolled (353, 325) with delta (0, 0)
Screenshot: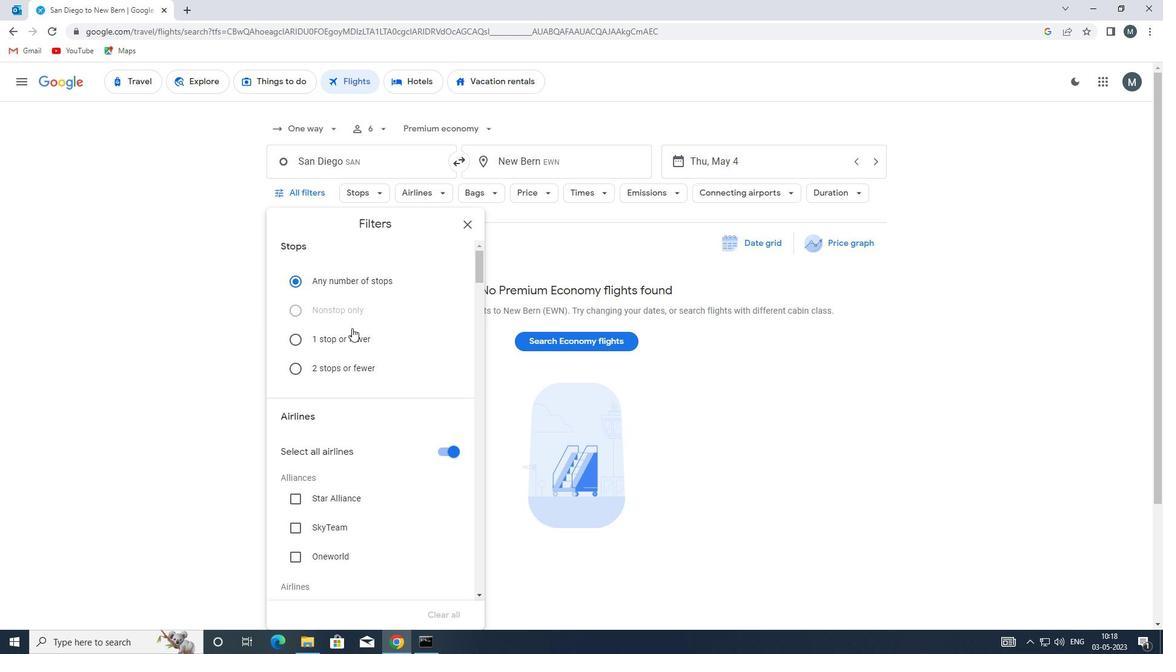 
Action: Mouse moved to (450, 330)
Screenshot: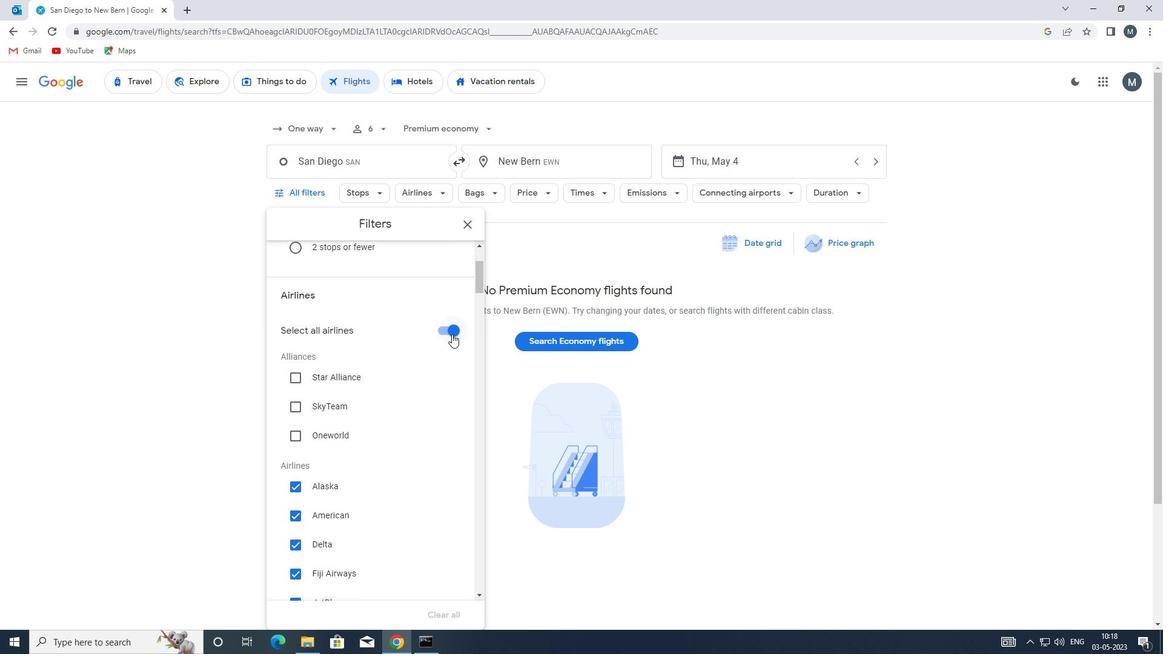 
Action: Mouse pressed left at (450, 330)
Screenshot: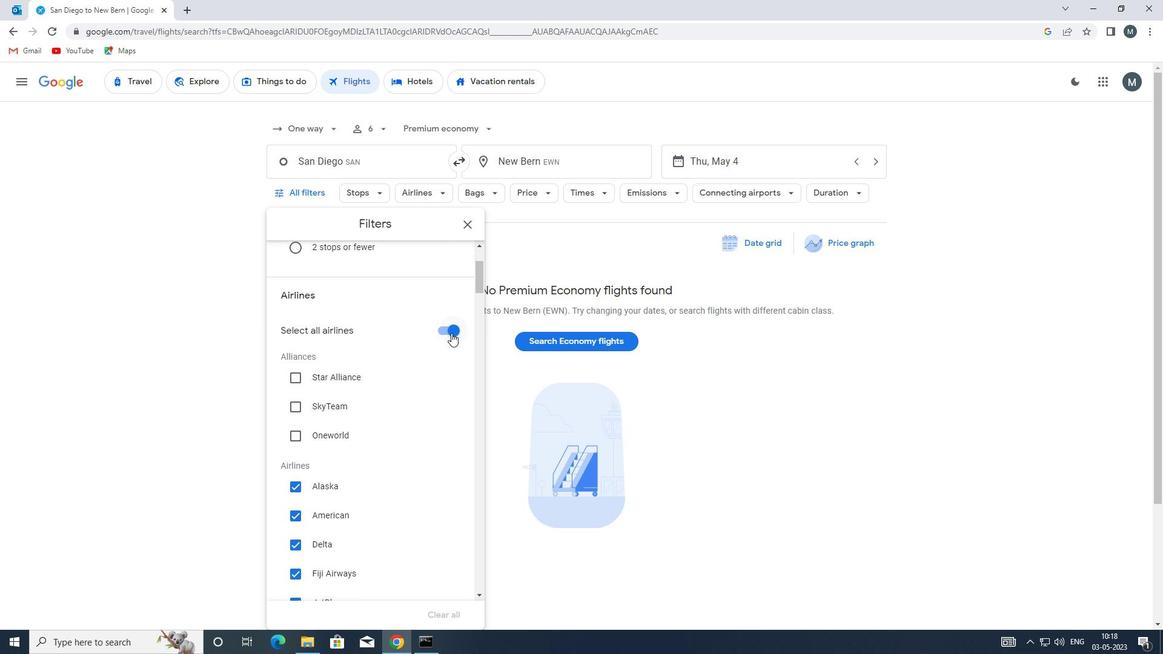 
Action: Mouse moved to (407, 349)
Screenshot: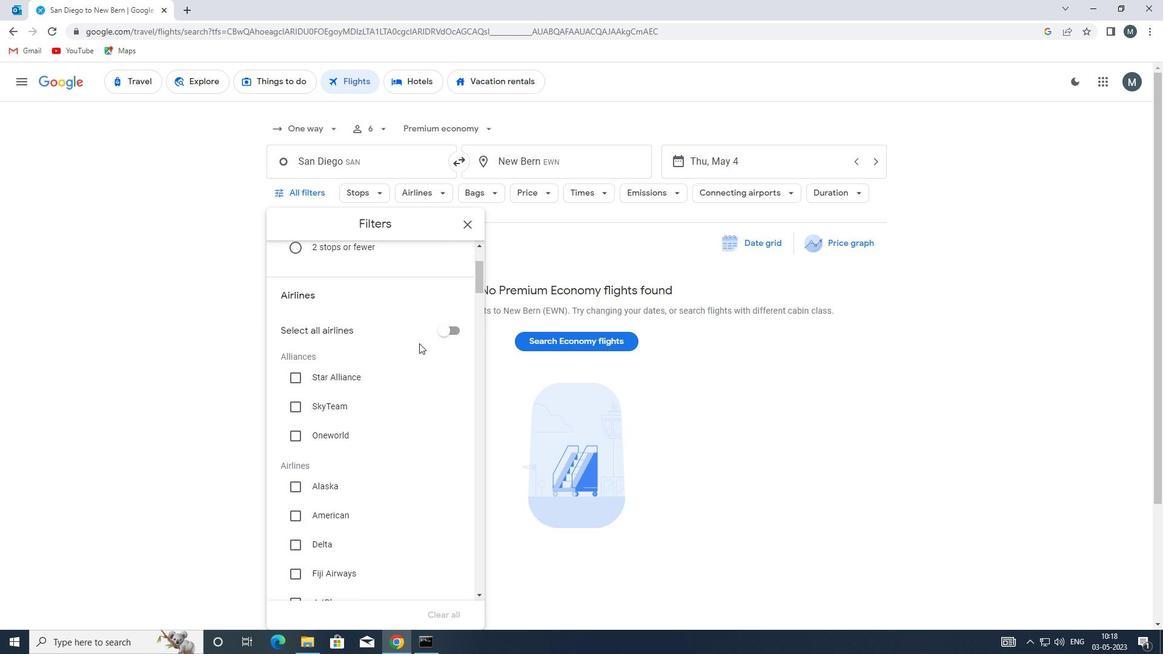 
Action: Mouse scrolled (407, 349) with delta (0, 0)
Screenshot: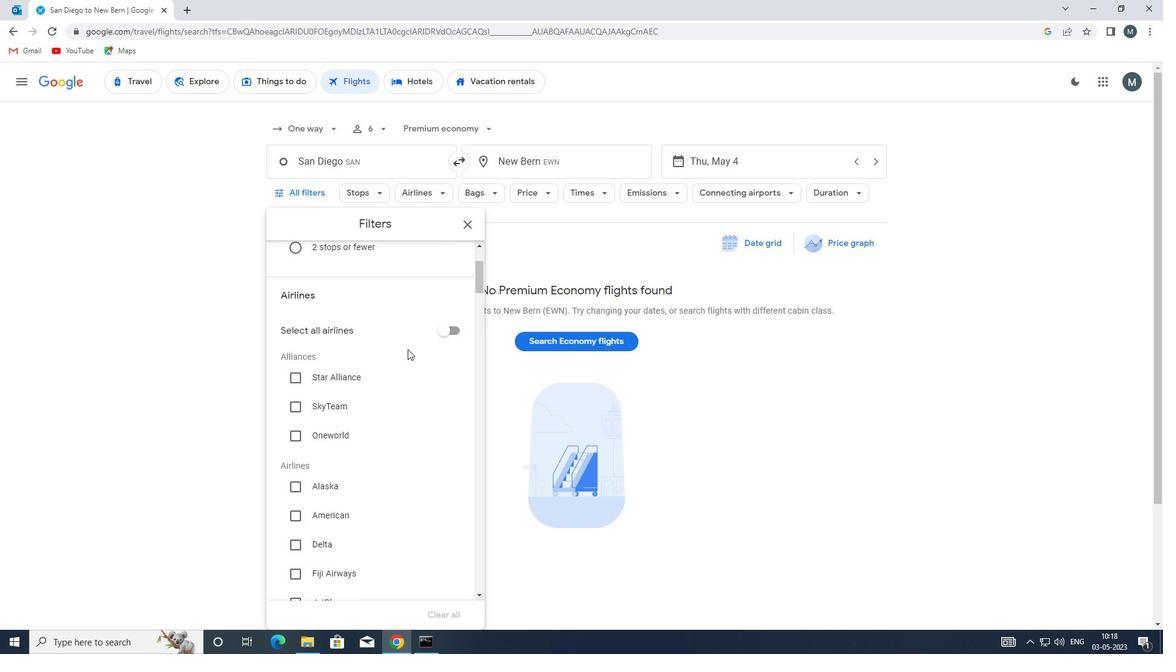 
Action: Mouse moved to (407, 350)
Screenshot: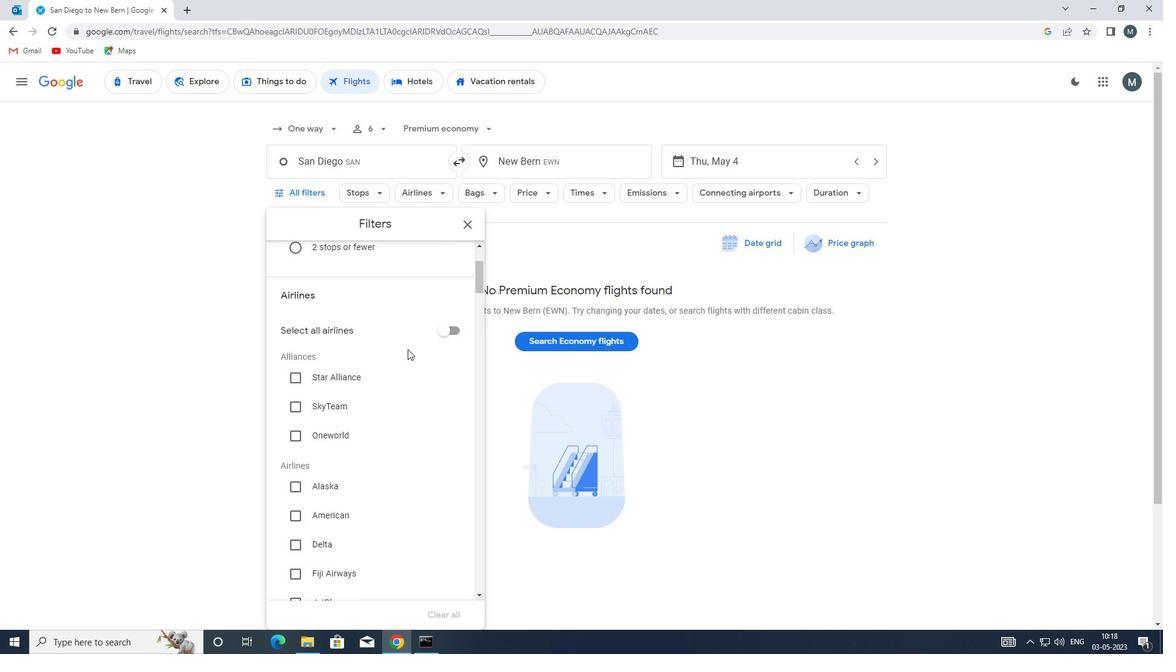 
Action: Mouse scrolled (407, 349) with delta (0, 0)
Screenshot: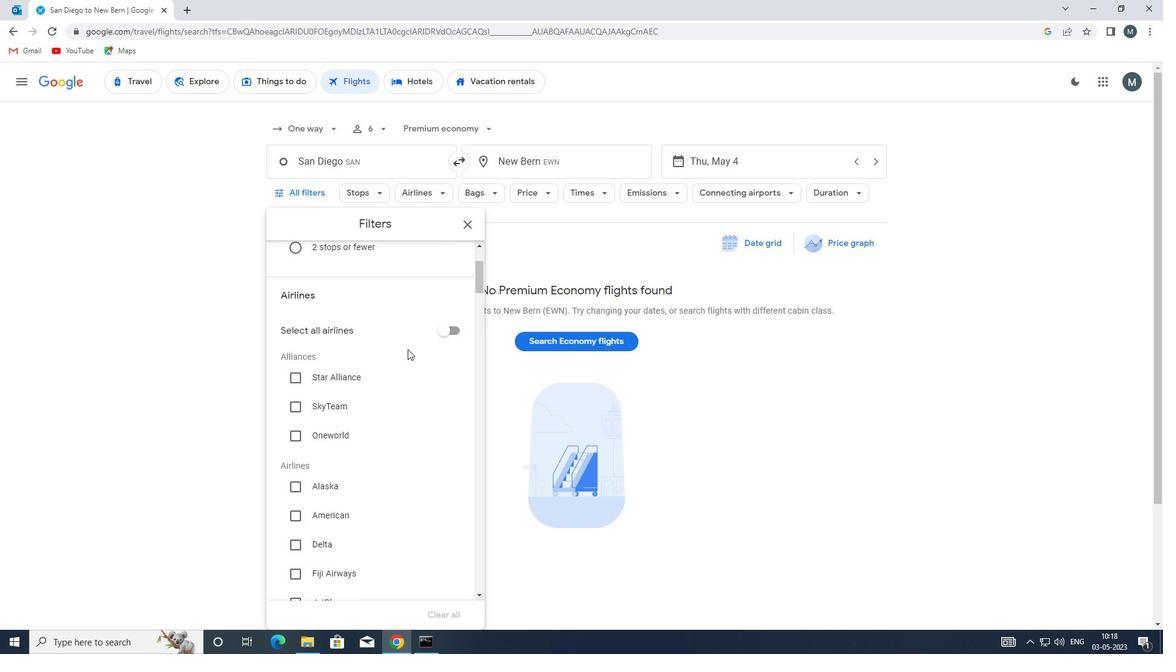 
Action: Mouse moved to (359, 413)
Screenshot: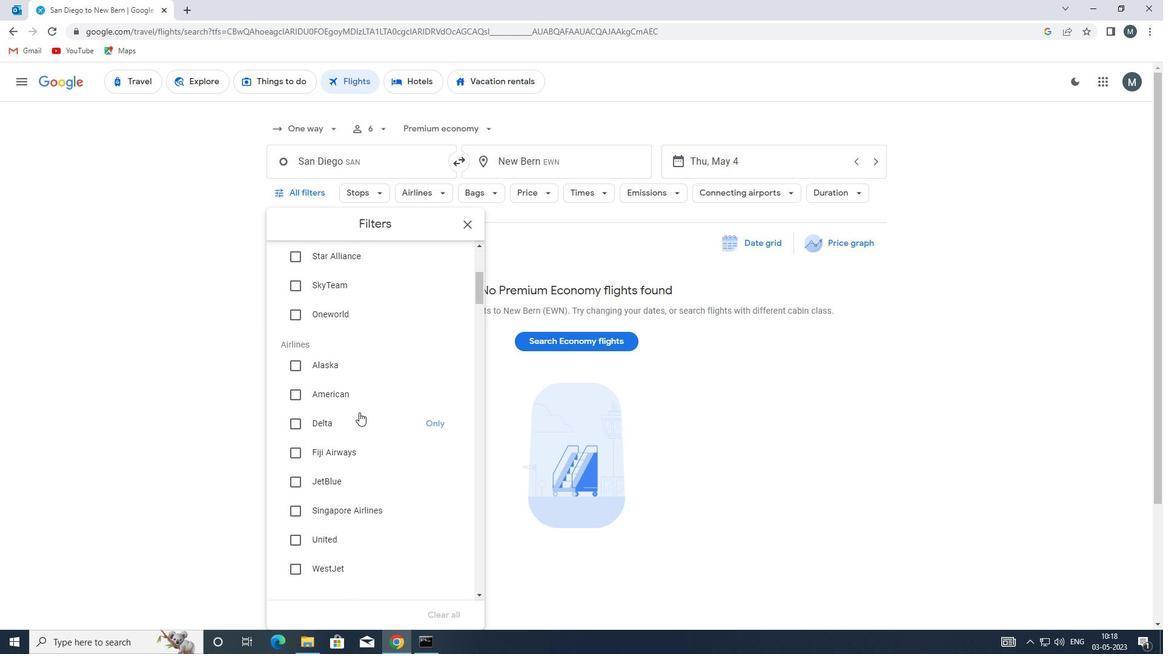 
Action: Mouse scrolled (359, 412) with delta (0, 0)
Screenshot: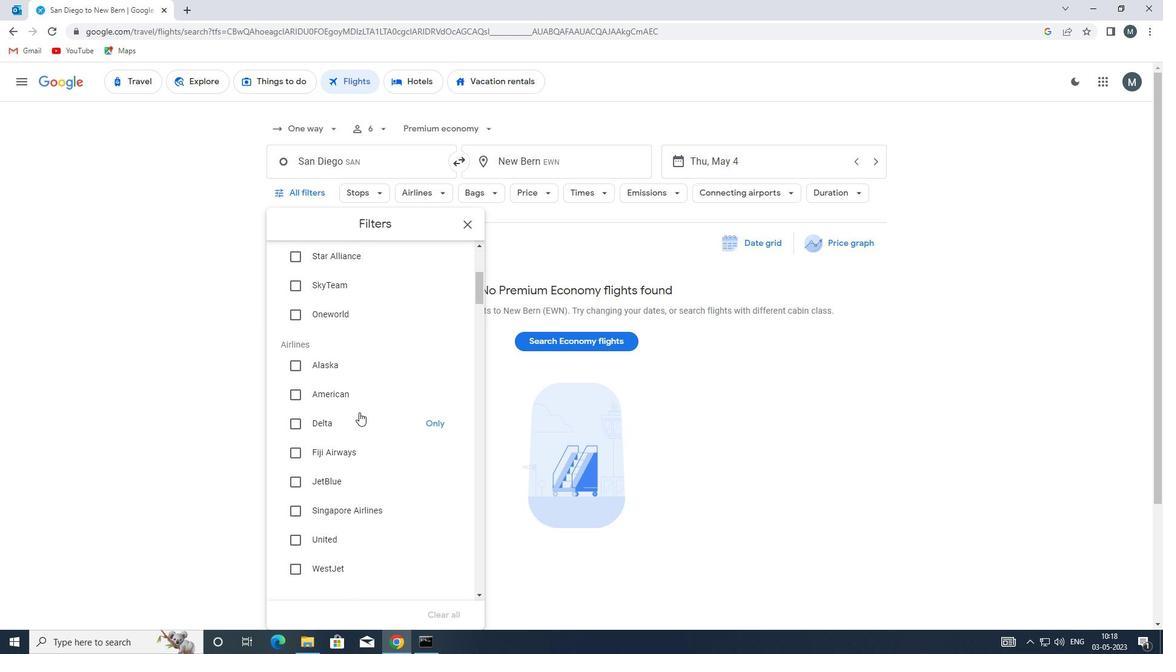 
Action: Mouse moved to (360, 425)
Screenshot: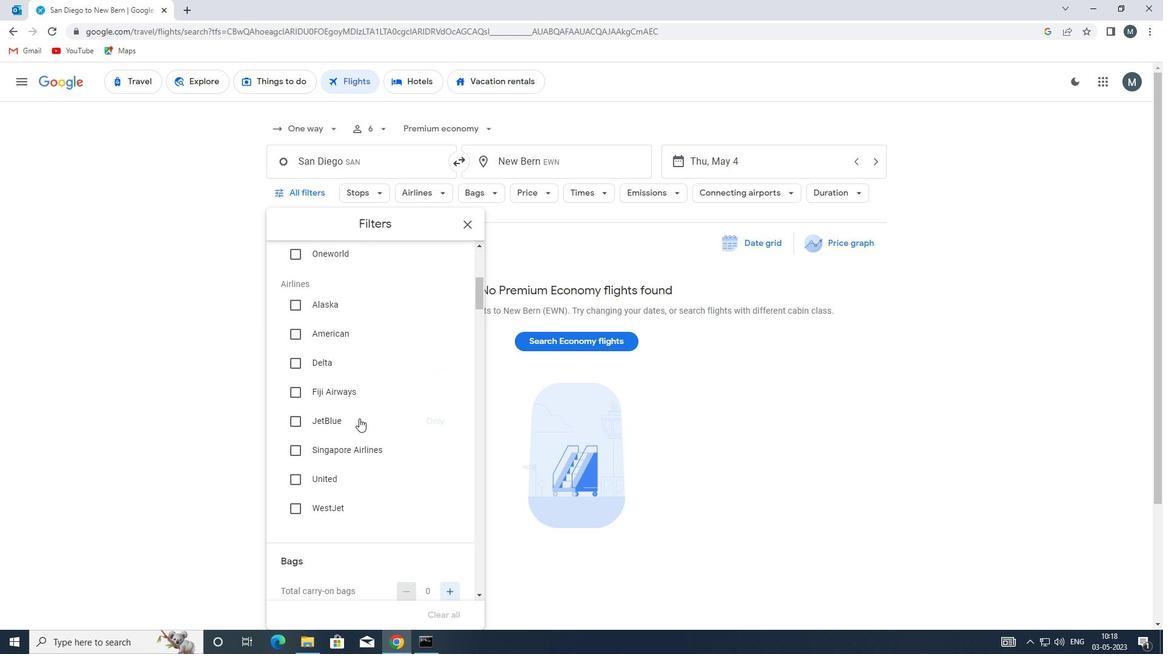 
Action: Mouse scrolled (360, 424) with delta (0, 0)
Screenshot: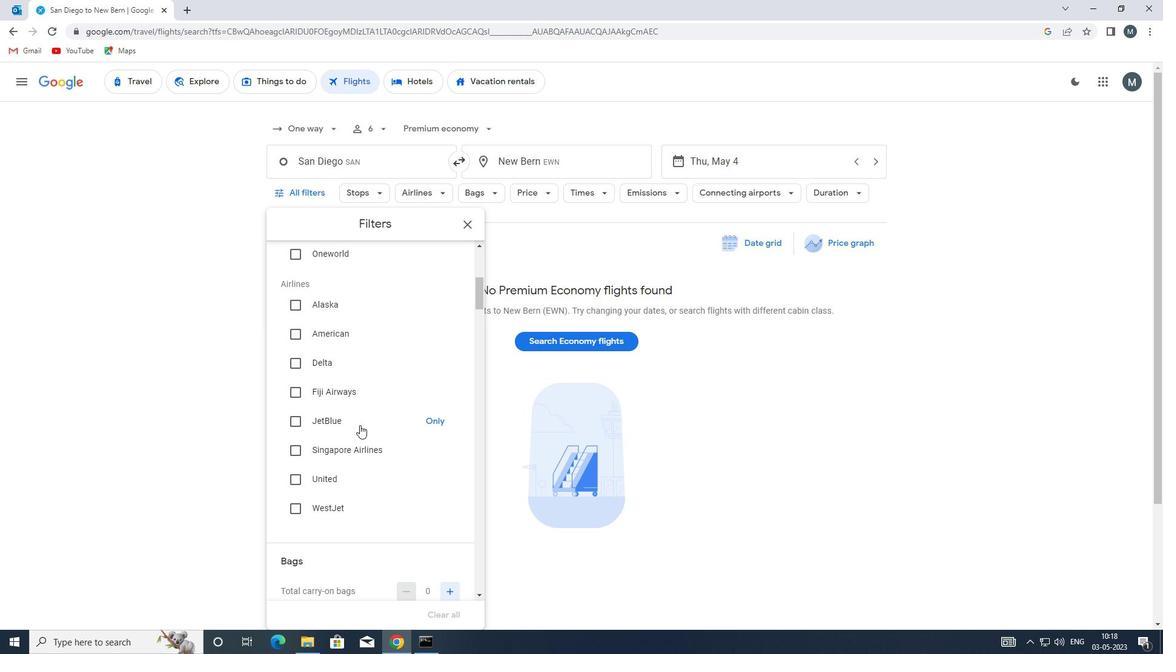 
Action: Mouse moved to (360, 425)
Screenshot: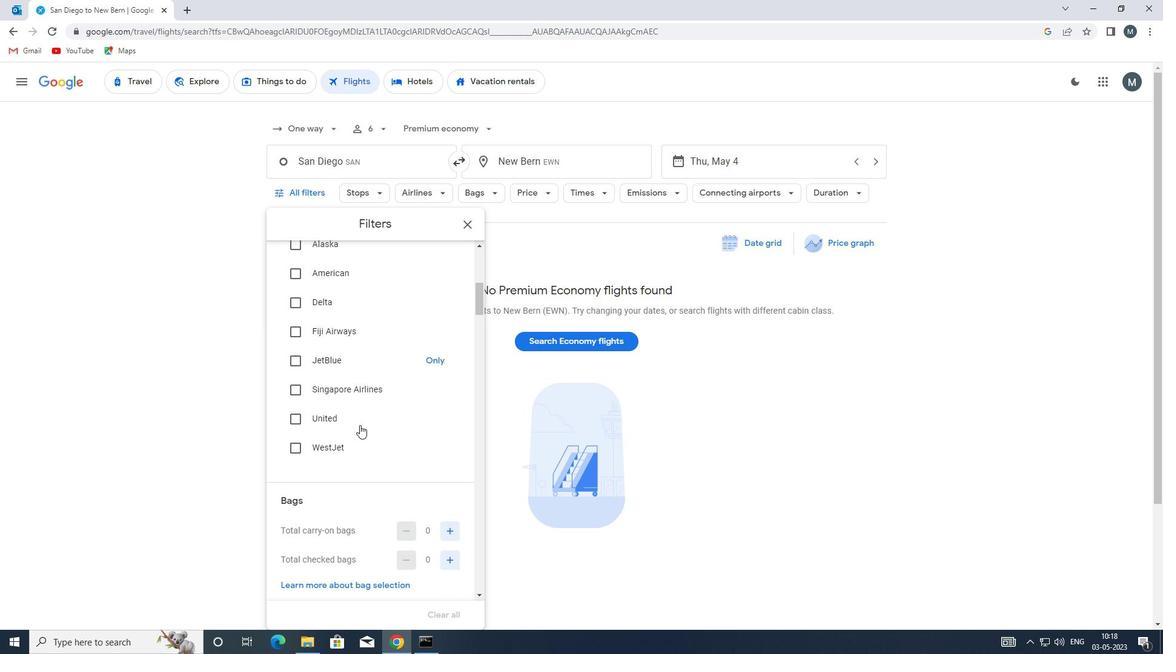 
Action: Mouse scrolled (360, 424) with delta (0, 0)
Screenshot: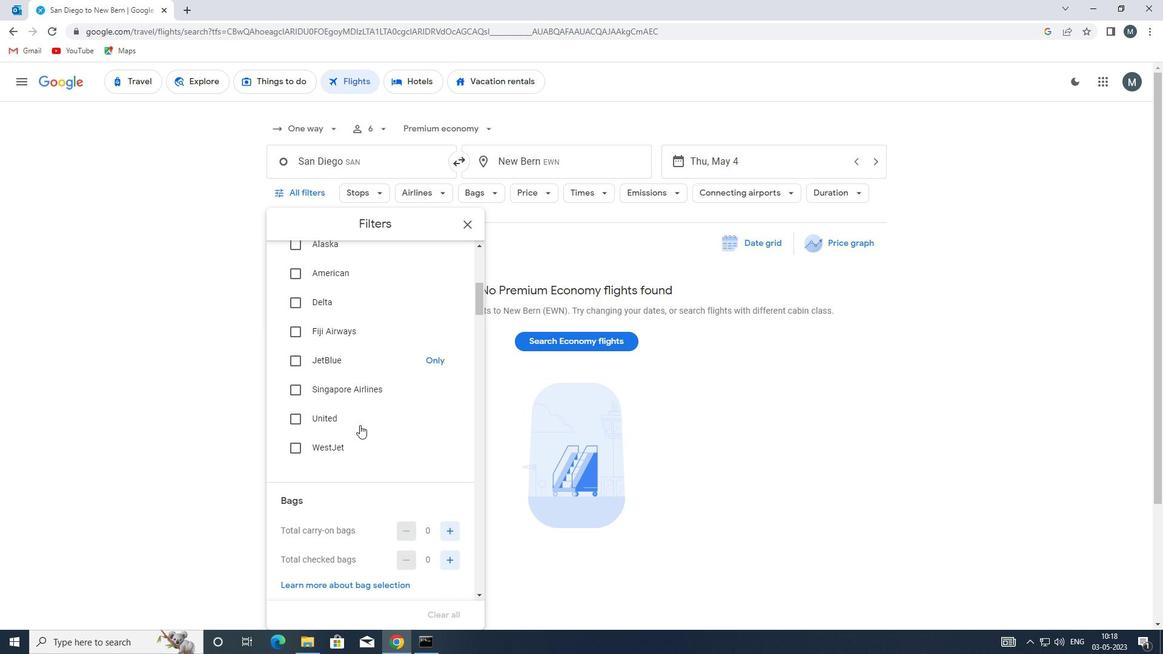 
Action: Mouse scrolled (360, 424) with delta (0, 0)
Screenshot: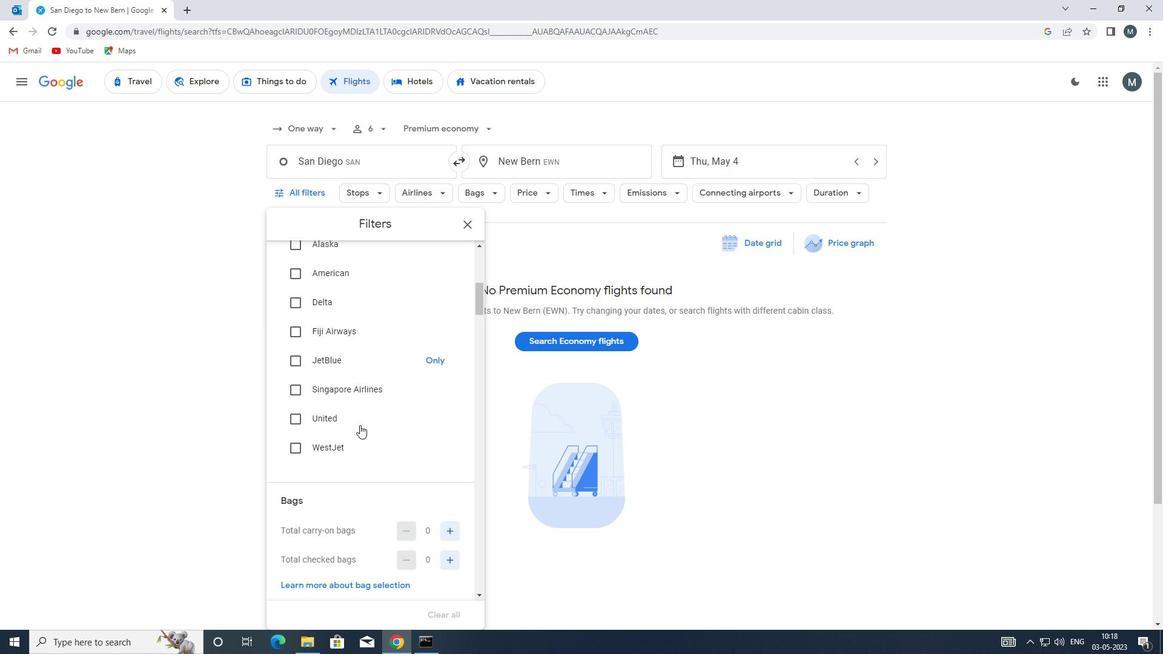 
Action: Mouse scrolled (360, 424) with delta (0, 0)
Screenshot: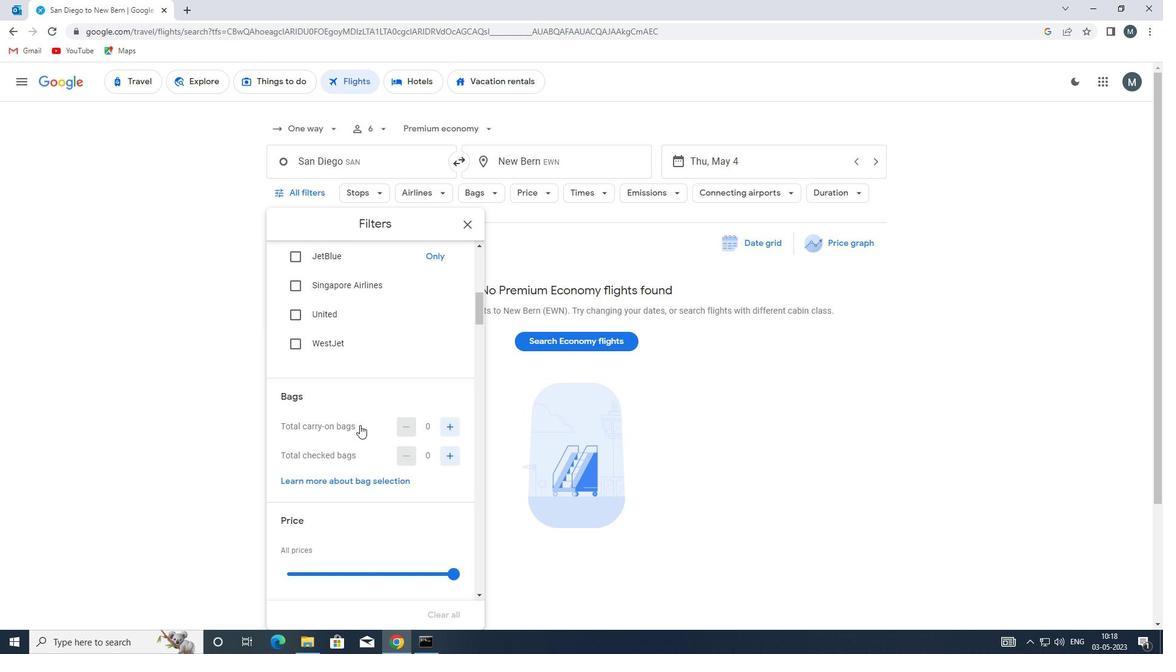 
Action: Mouse moved to (360, 425)
Screenshot: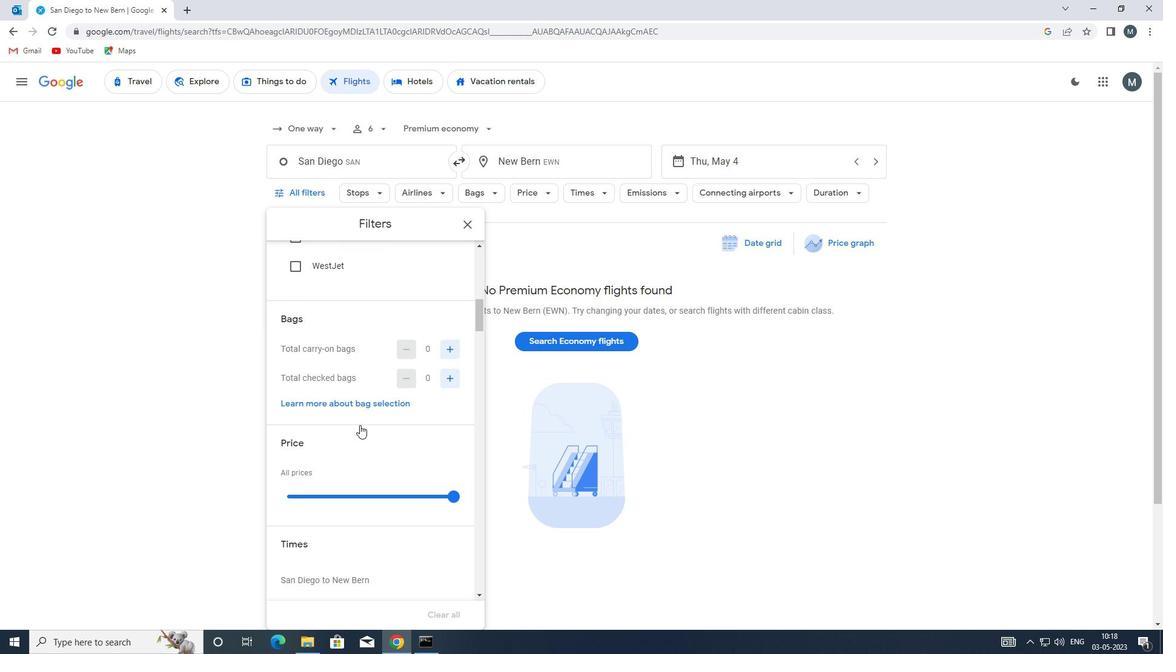 
Action: Mouse scrolled (360, 424) with delta (0, 0)
Screenshot: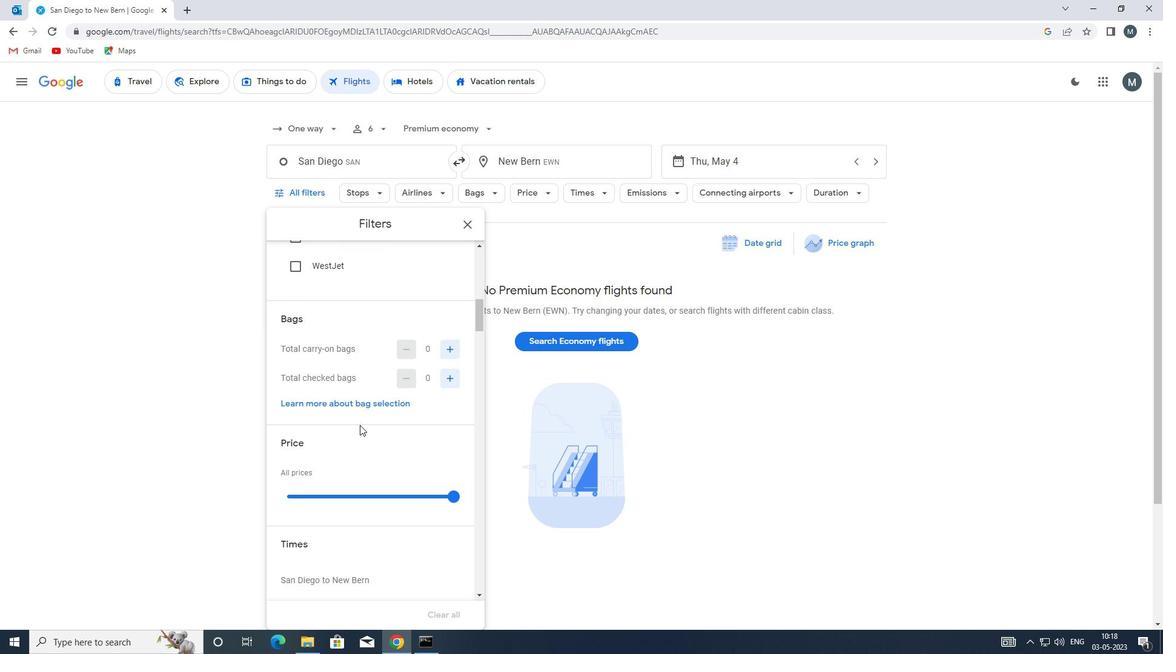 
Action: Mouse moved to (331, 433)
Screenshot: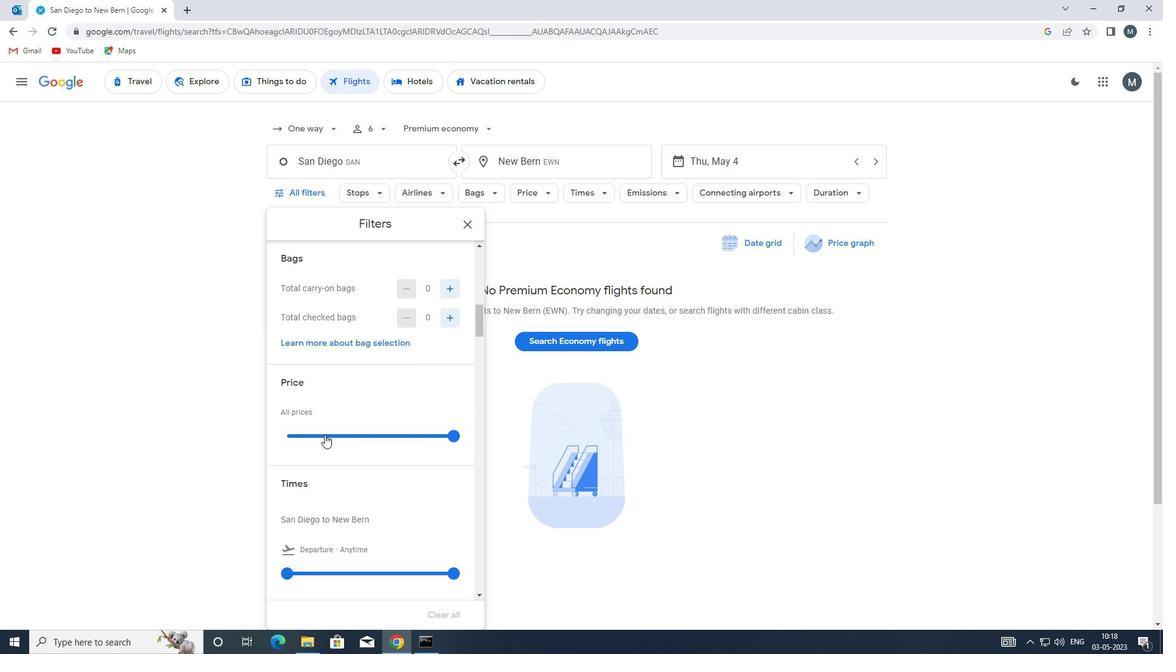 
Action: Mouse pressed left at (331, 433)
Screenshot: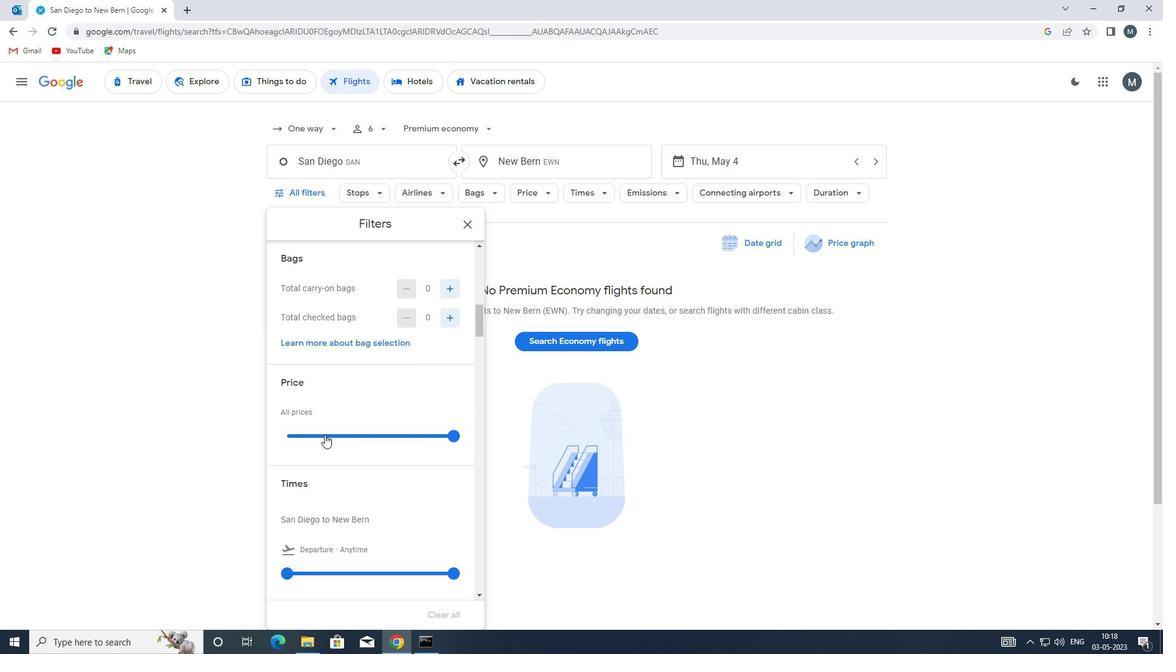 
Action: Mouse moved to (330, 433)
Screenshot: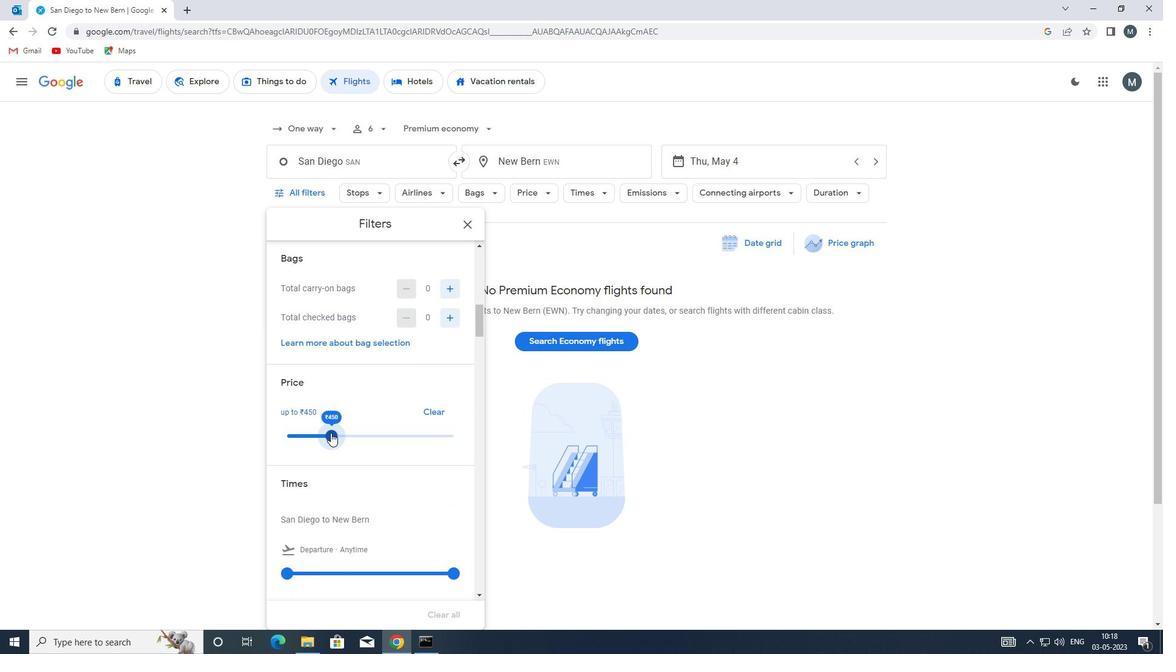 
Action: Mouse pressed left at (330, 433)
Screenshot: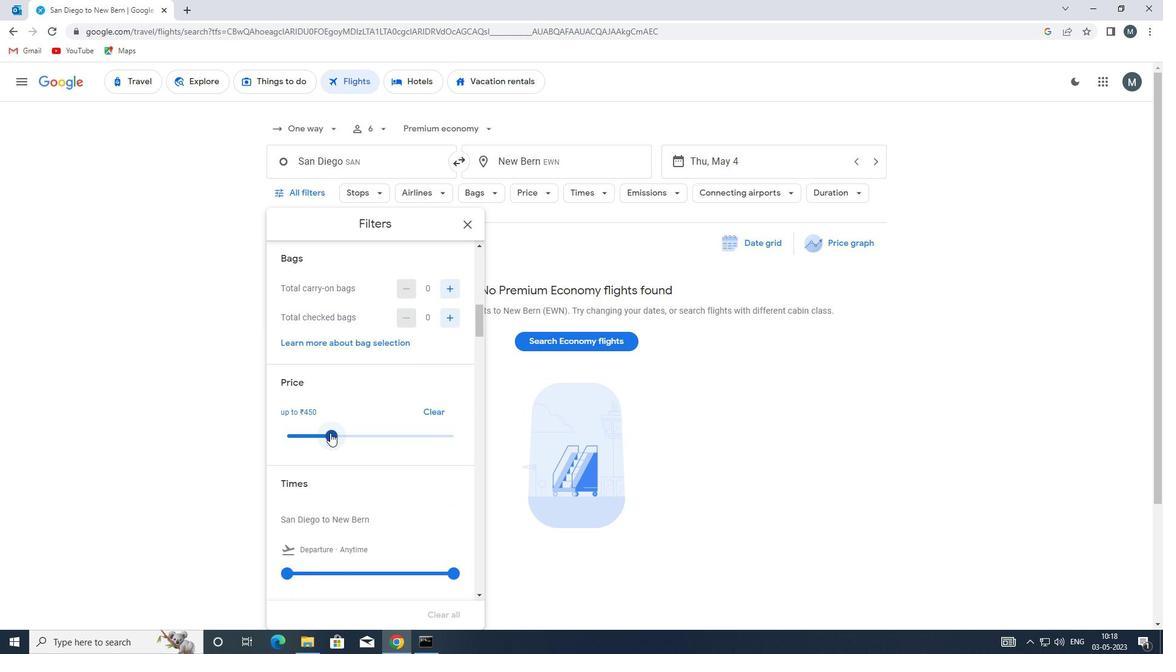 
Action: Mouse moved to (379, 406)
Screenshot: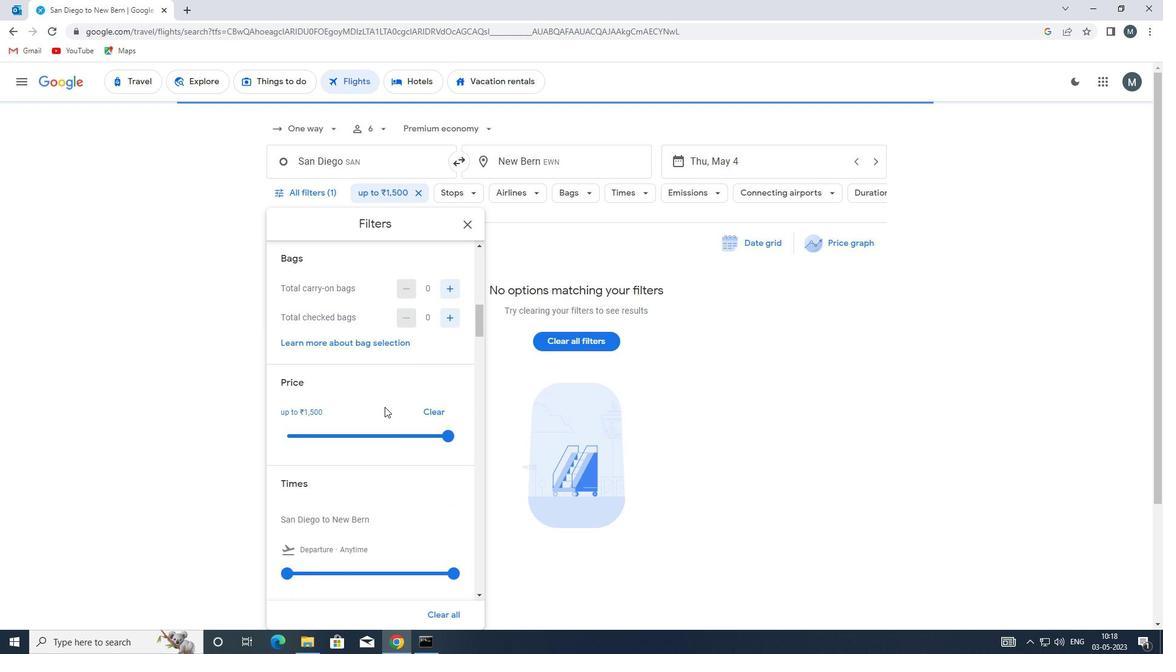 
Action: Mouse scrolled (379, 405) with delta (0, 0)
Screenshot: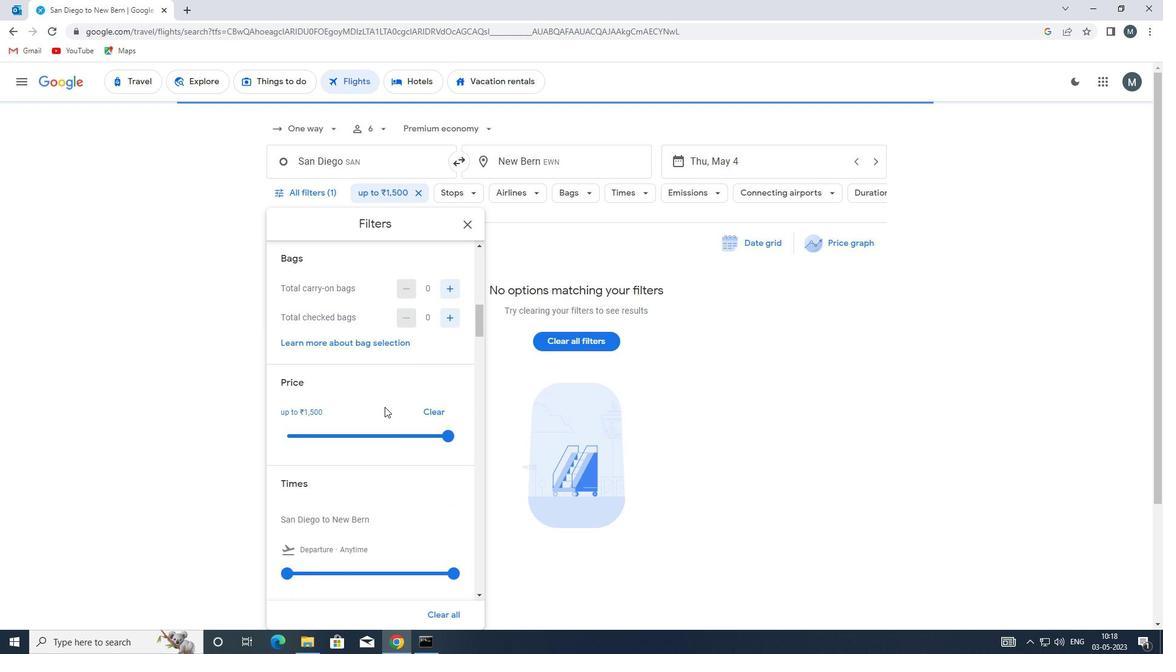 
Action: Mouse moved to (365, 401)
Screenshot: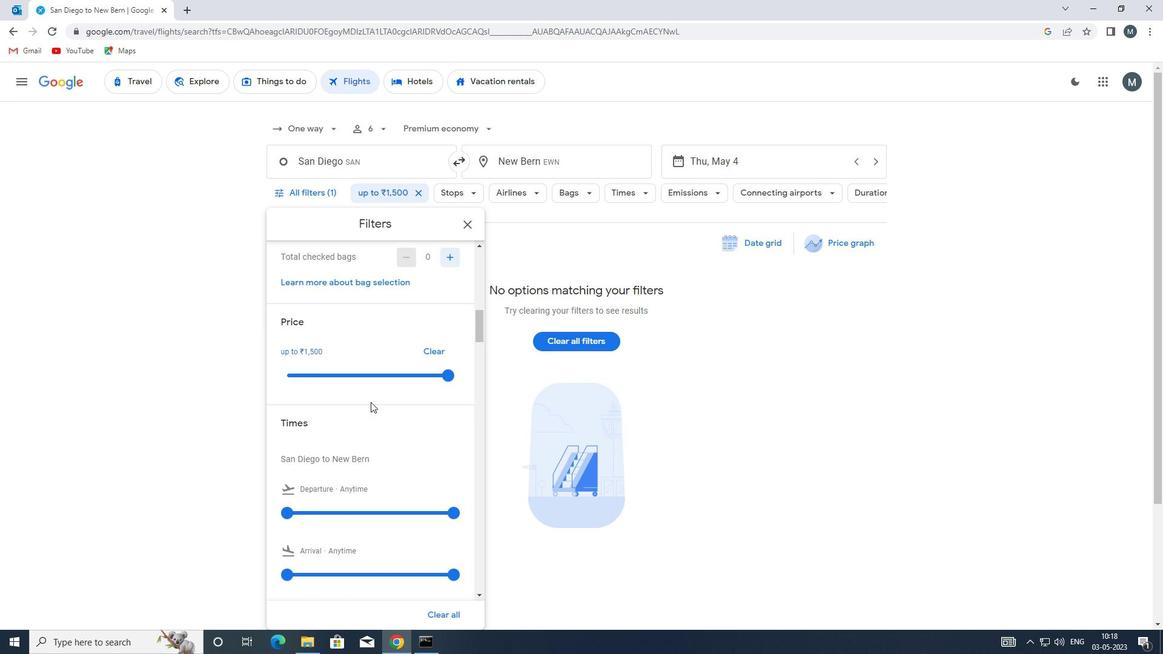 
Action: Mouse scrolled (365, 400) with delta (0, 0)
Screenshot: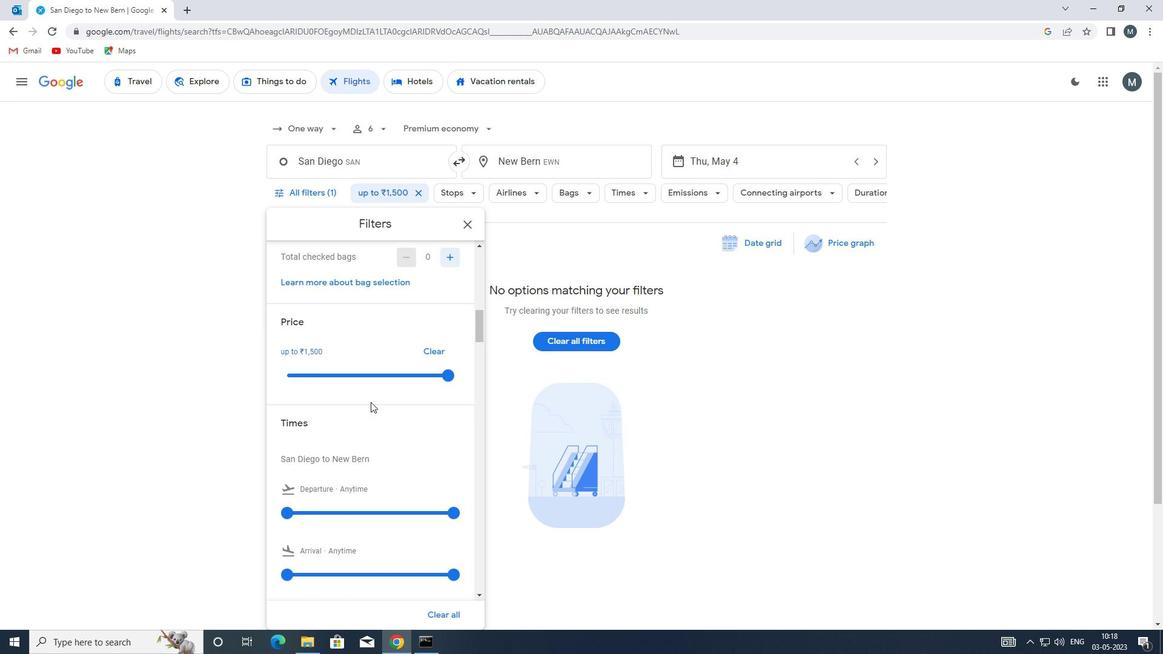 
Action: Mouse moved to (317, 412)
Screenshot: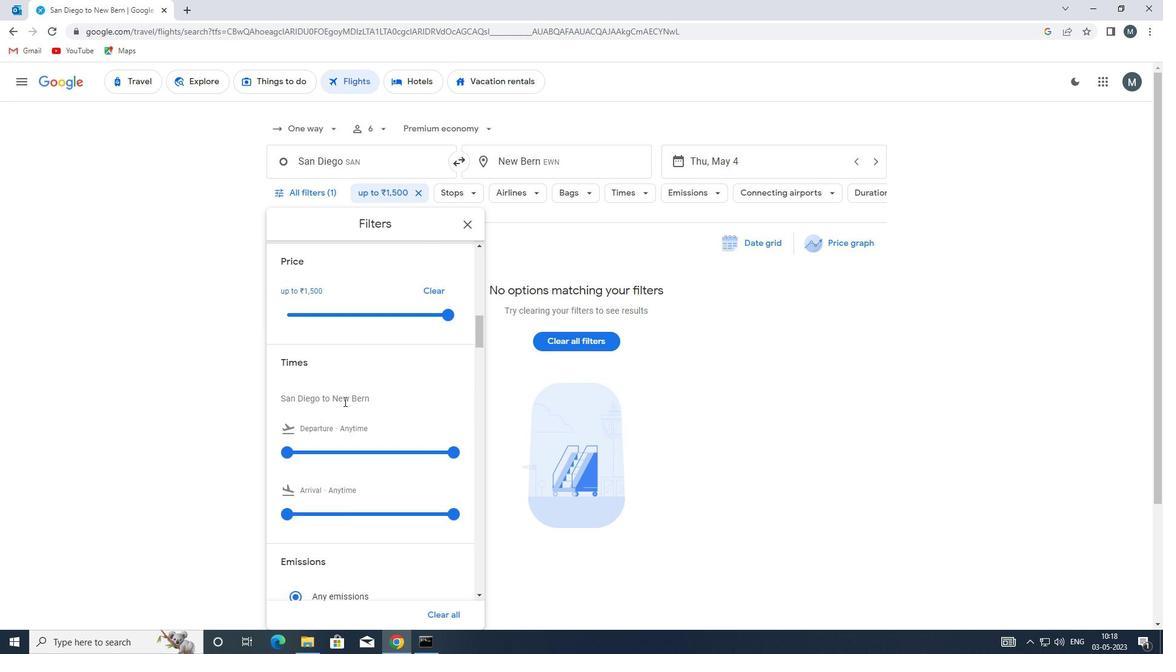 
Action: Mouse scrolled (317, 411) with delta (0, 0)
Screenshot: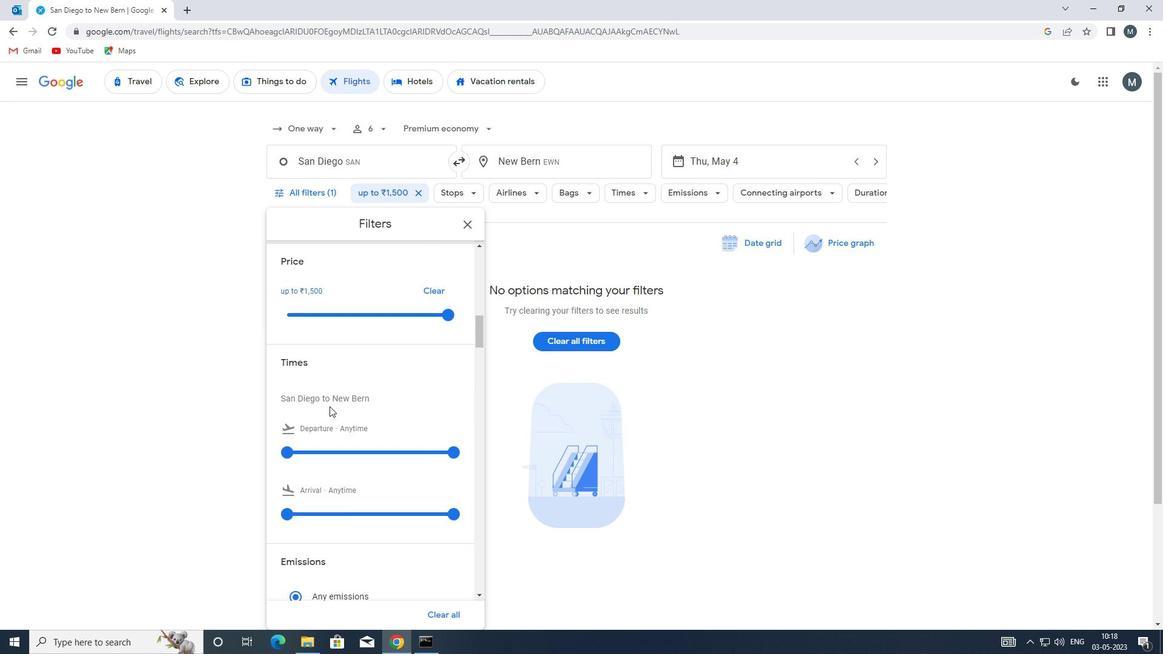 
Action: Mouse moved to (317, 412)
Screenshot: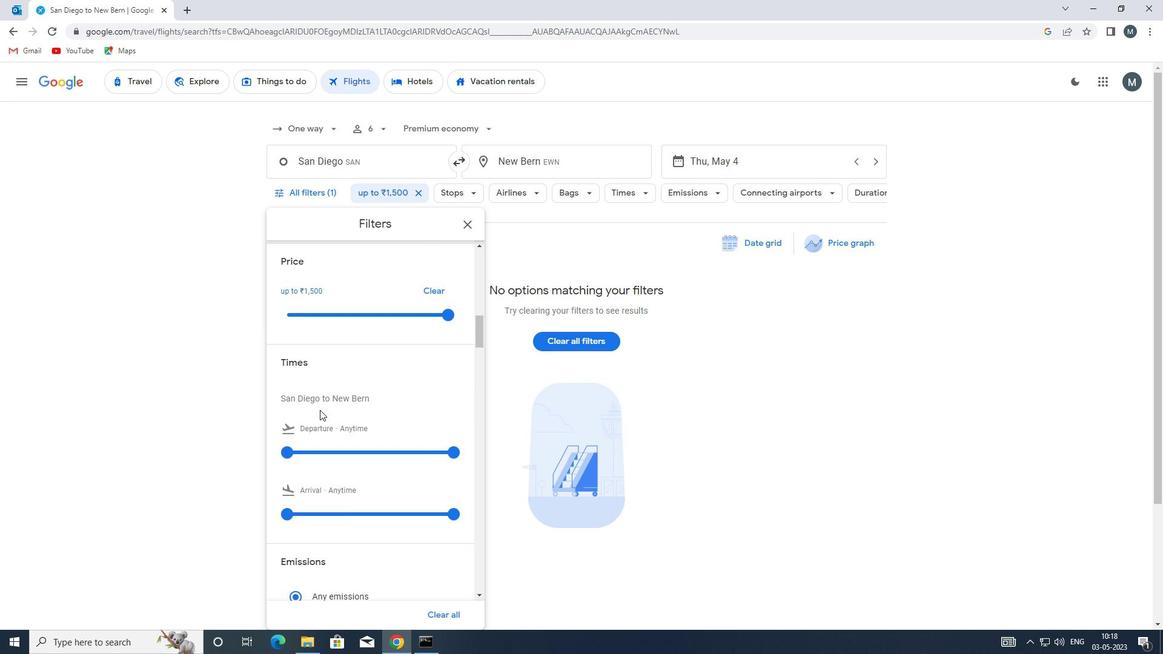 
Action: Mouse scrolled (317, 412) with delta (0, 0)
Screenshot: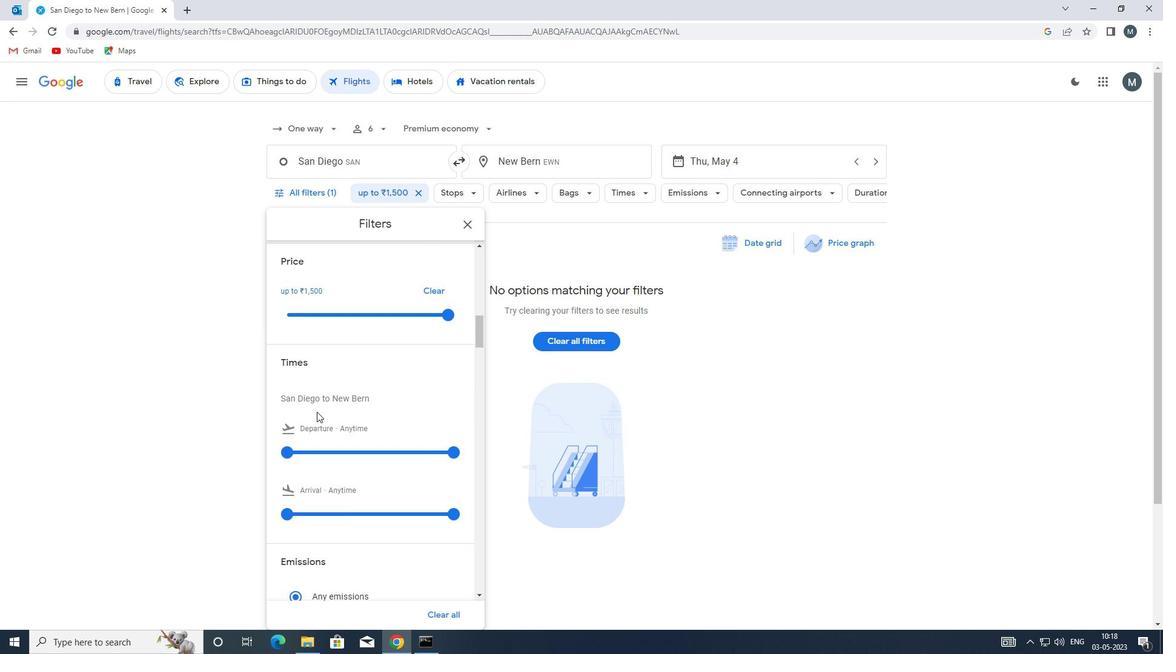 
Action: Mouse moved to (289, 328)
Screenshot: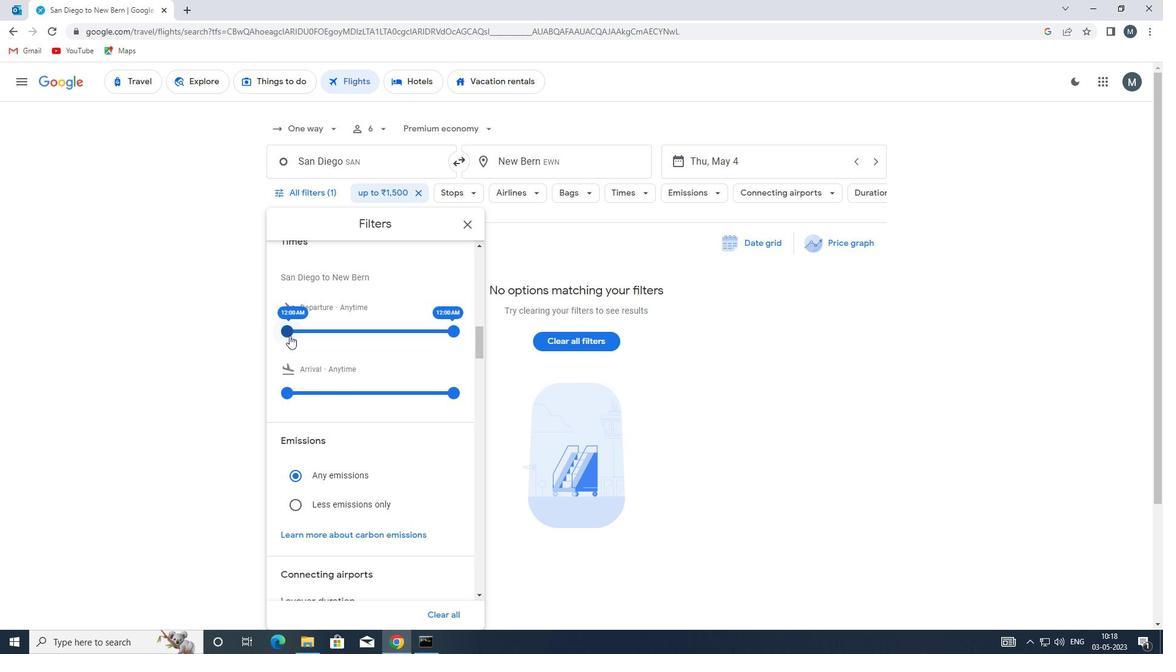
Action: Mouse pressed left at (289, 328)
Screenshot: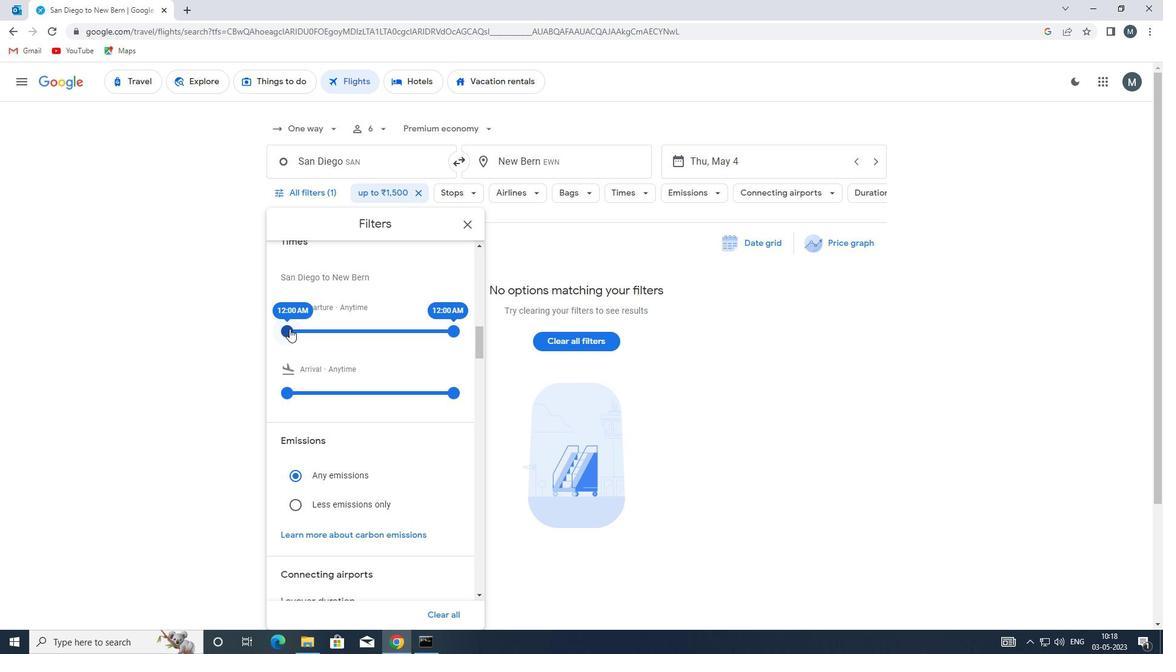 
Action: Mouse moved to (445, 326)
Screenshot: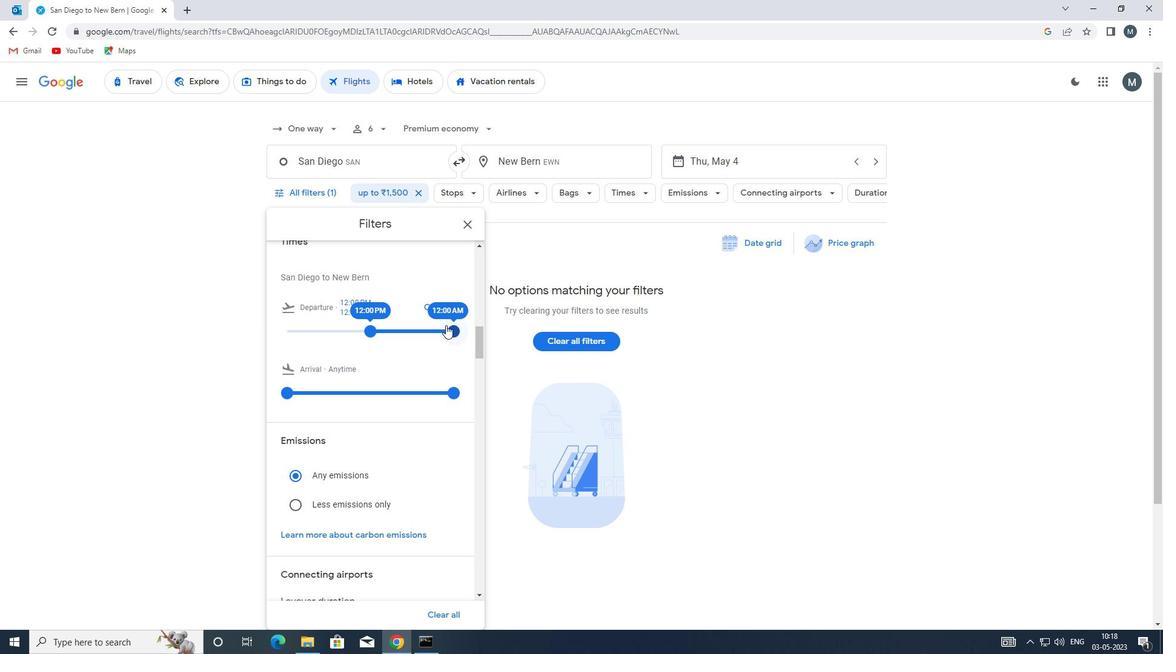 
Action: Mouse pressed left at (445, 326)
Screenshot: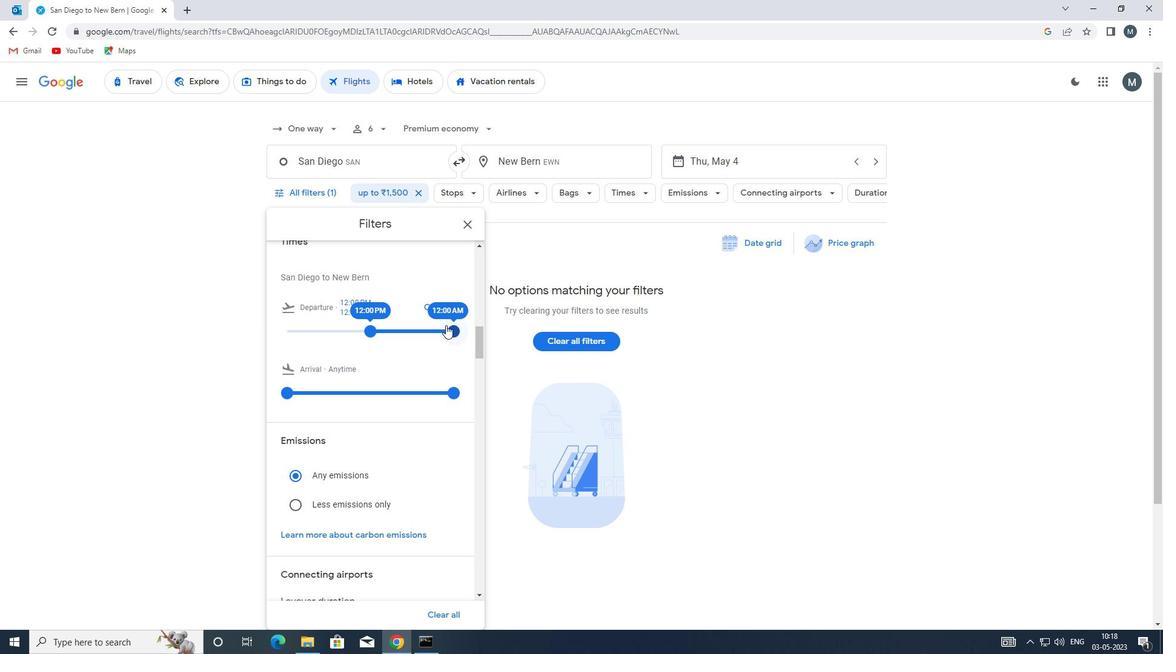 
Action: Mouse moved to (367, 329)
Screenshot: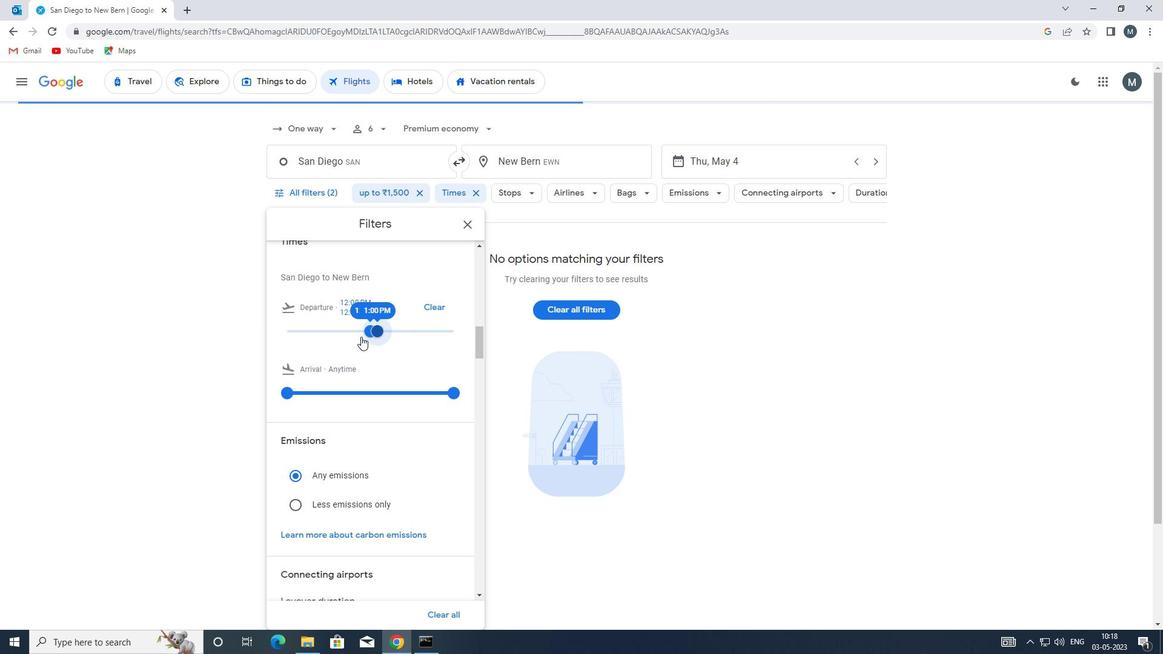 
Action: Mouse scrolled (367, 328) with delta (0, 0)
Screenshot: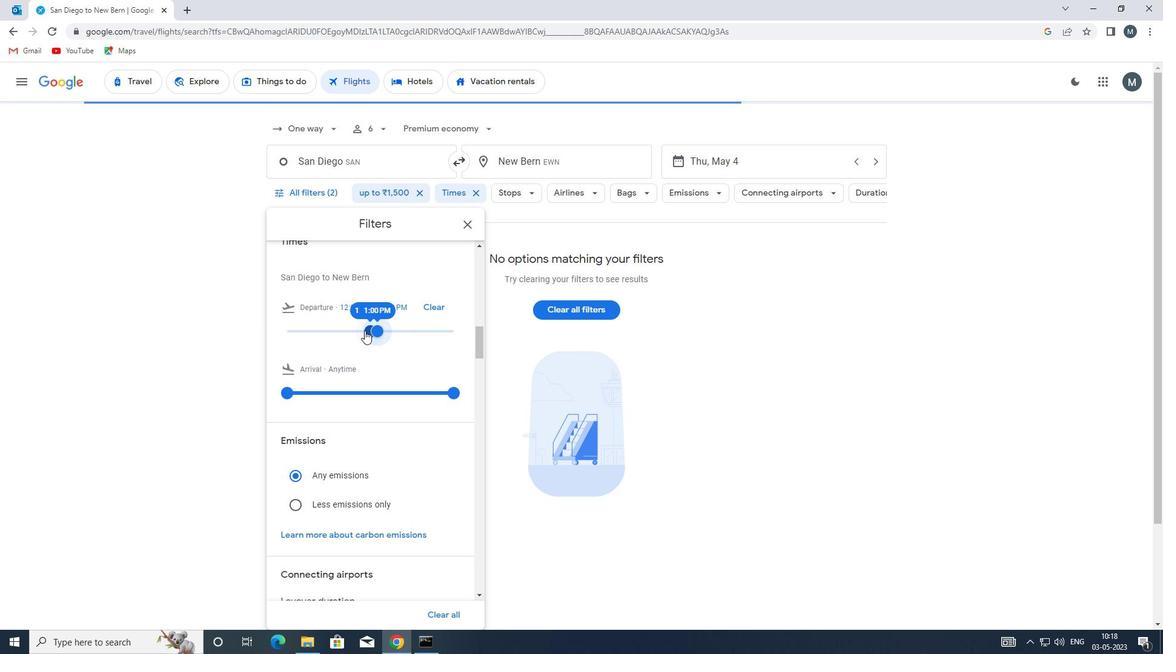 
Action: Mouse moved to (367, 329)
Screenshot: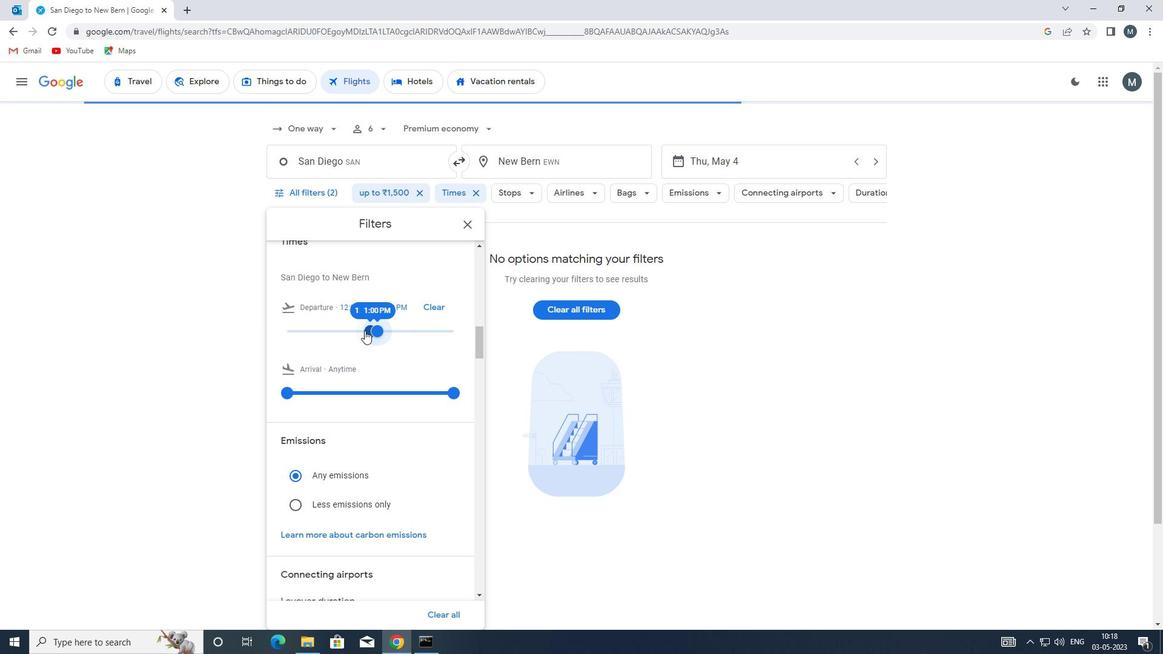 
Action: Mouse scrolled (367, 328) with delta (0, 0)
Screenshot: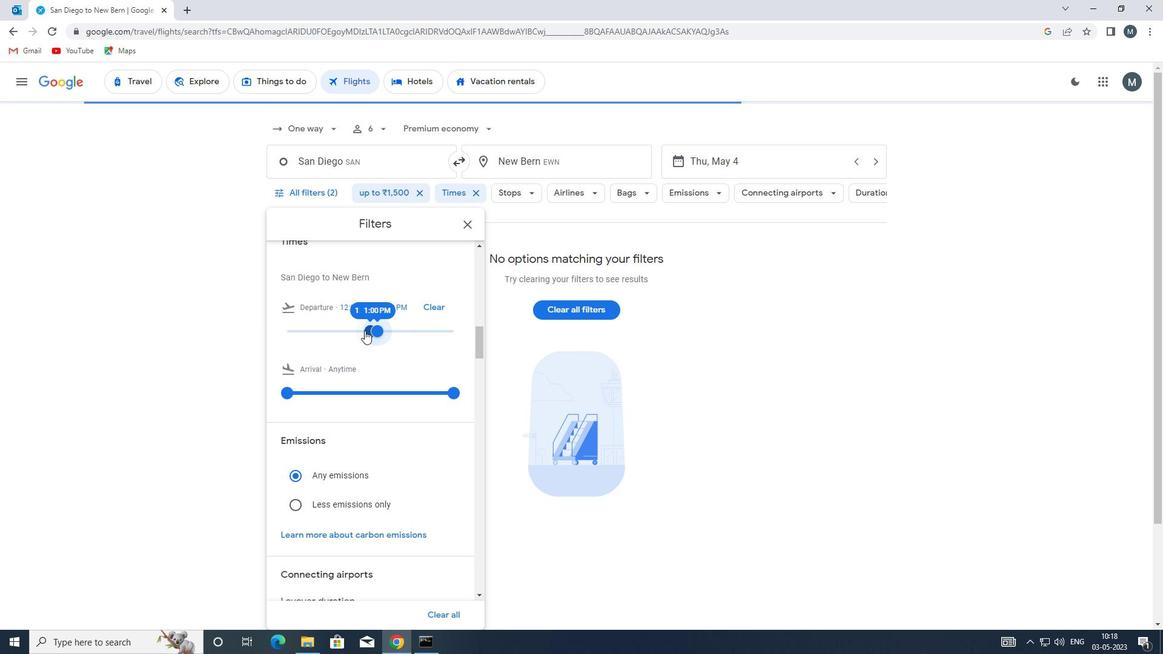 
Action: Mouse moved to (470, 220)
Screenshot: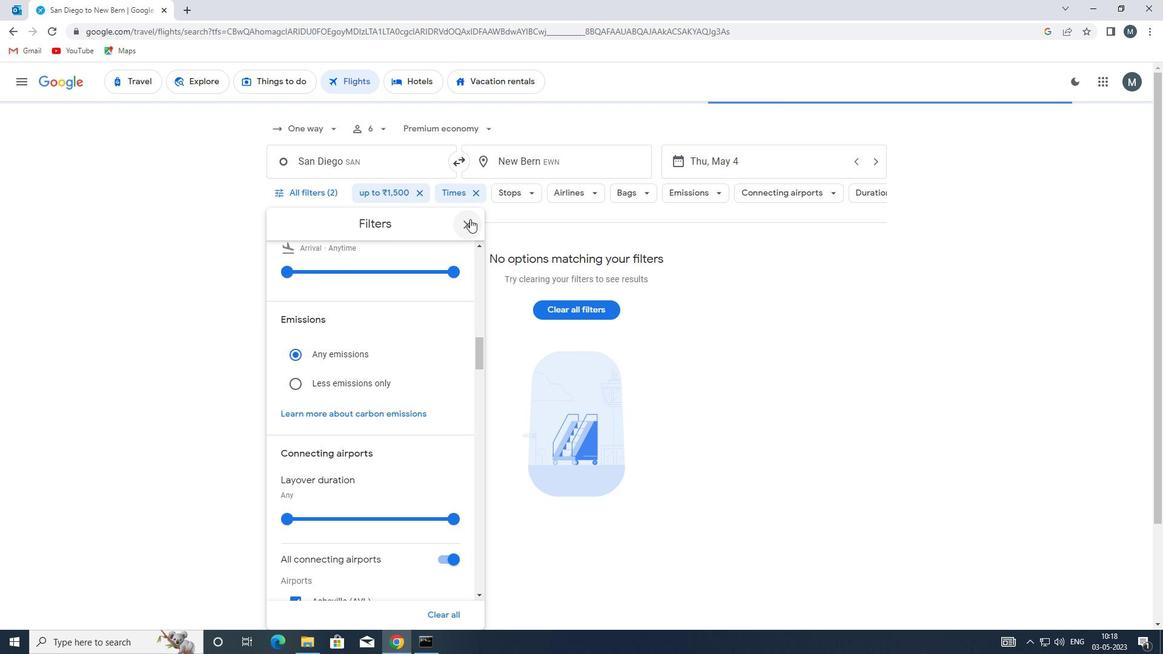 
Action: Mouse pressed left at (470, 220)
Screenshot: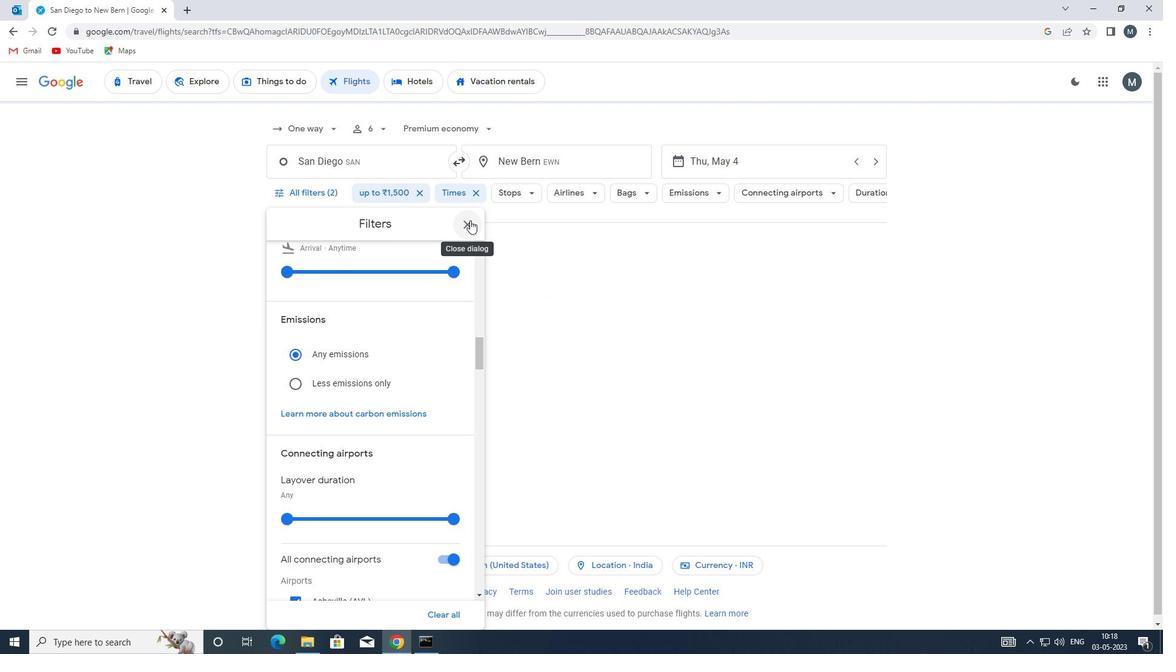 
